 Task: Search one way flight ticket for 4 adults, 2 children, 2 infants in seat and 1 infant on lap in economy from Culebra: Benjamin Rivera Noriega Airport to Raleigh: Raleigh-durham International Airport on 8-5-2023. Choice of flights is Delta. Number of bags: 1 carry on bag. Price is upto 45000. Outbound departure time preference is 22:30.
Action: Mouse moved to (336, 292)
Screenshot: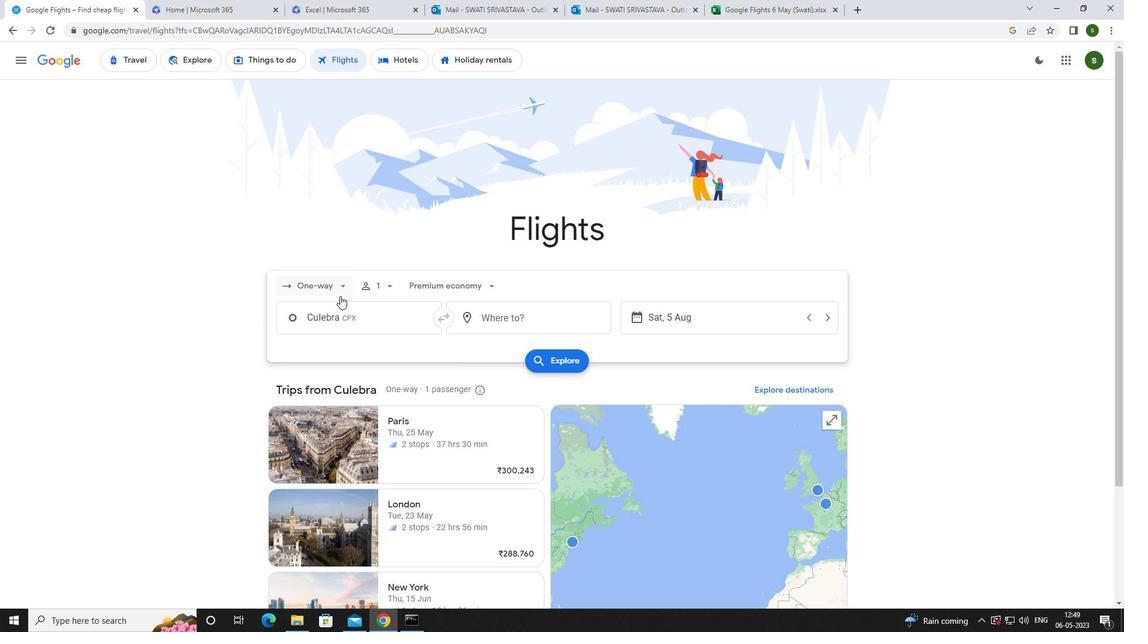 
Action: Mouse pressed left at (336, 292)
Screenshot: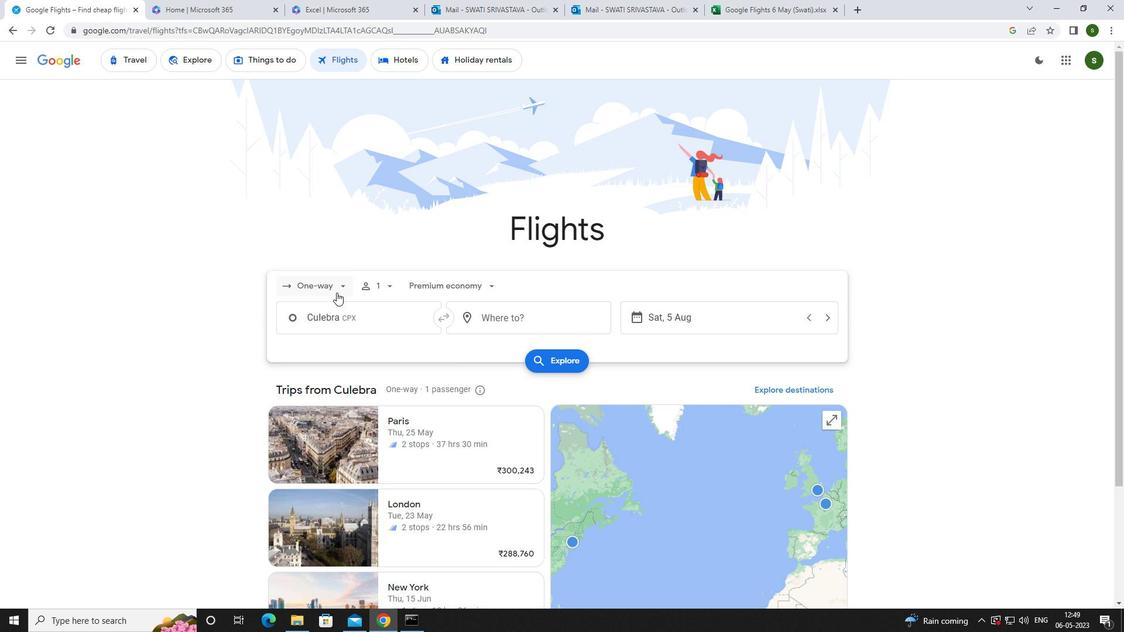 
Action: Mouse moved to (328, 339)
Screenshot: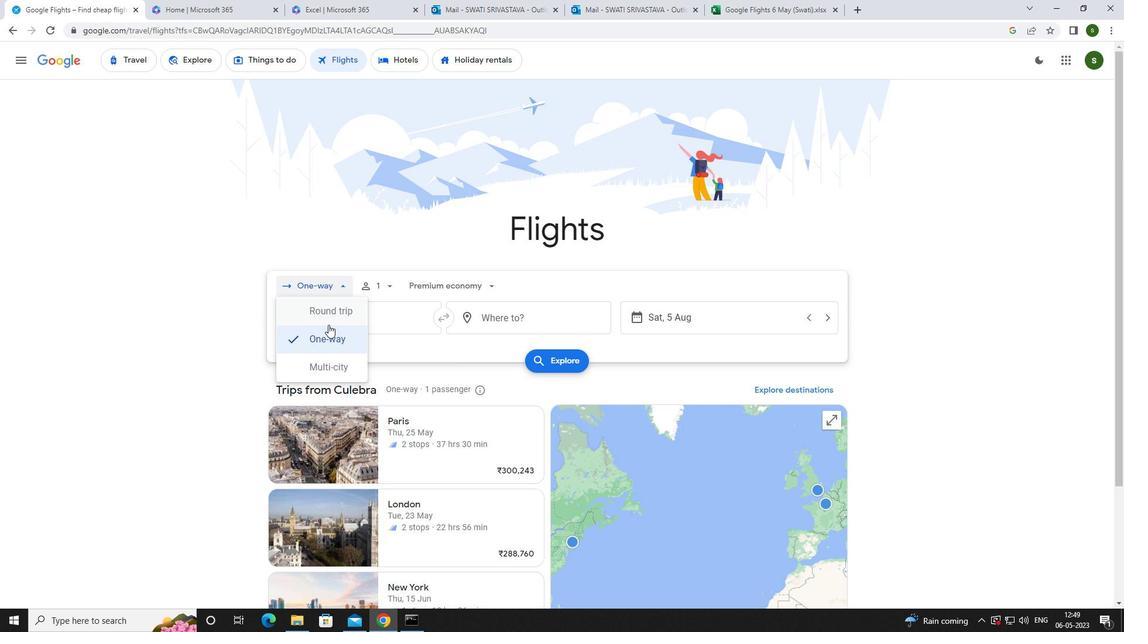 
Action: Mouse pressed left at (328, 339)
Screenshot: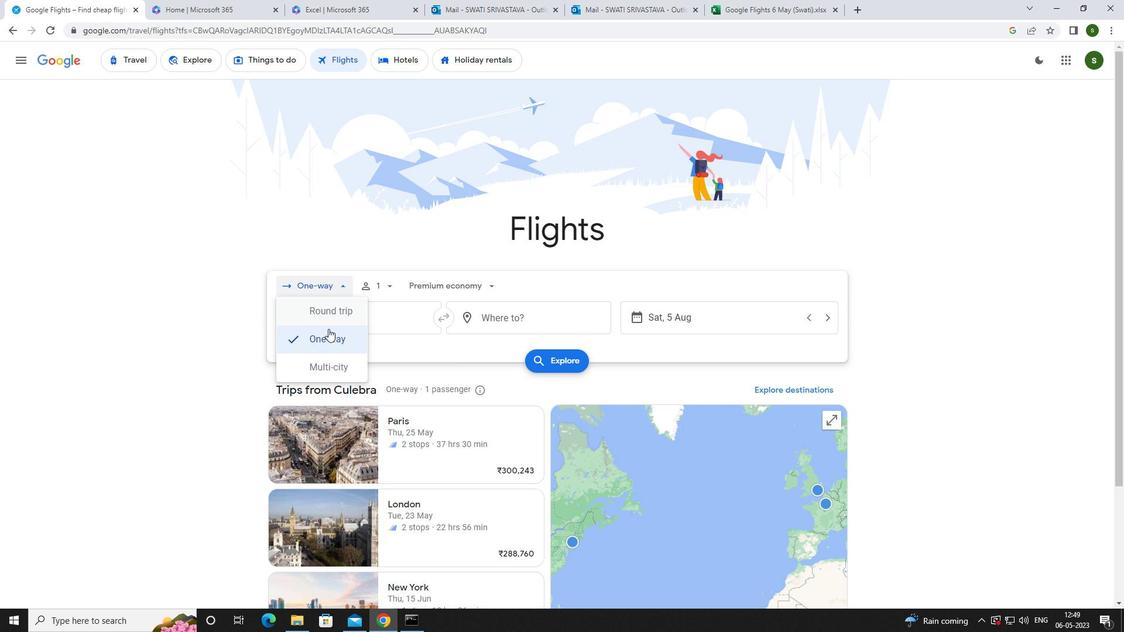 
Action: Mouse moved to (388, 282)
Screenshot: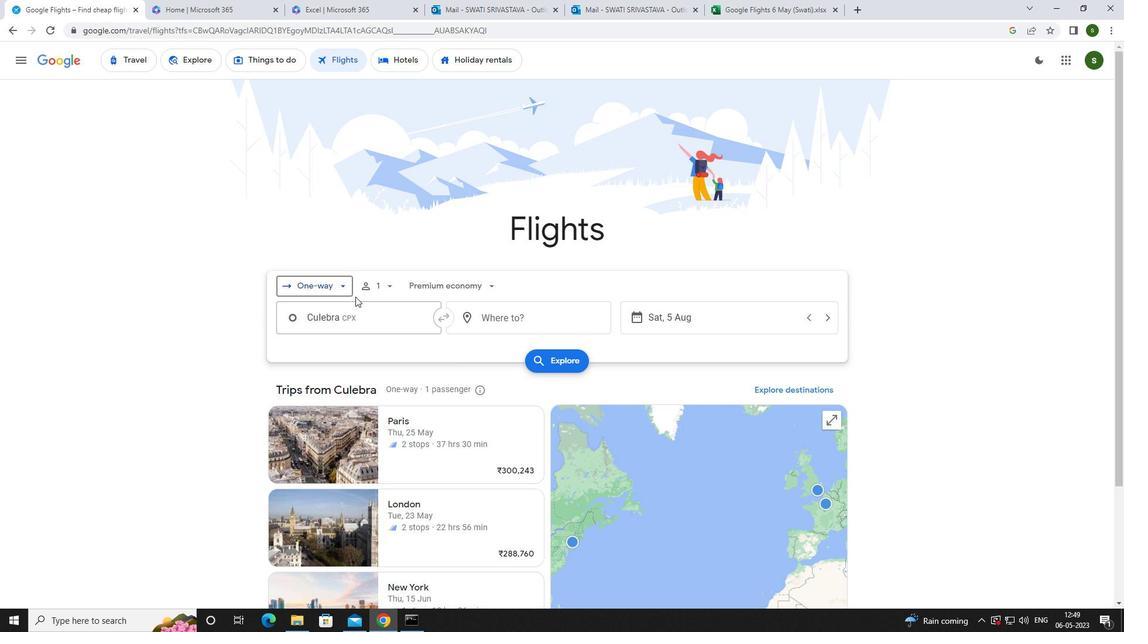 
Action: Mouse pressed left at (388, 282)
Screenshot: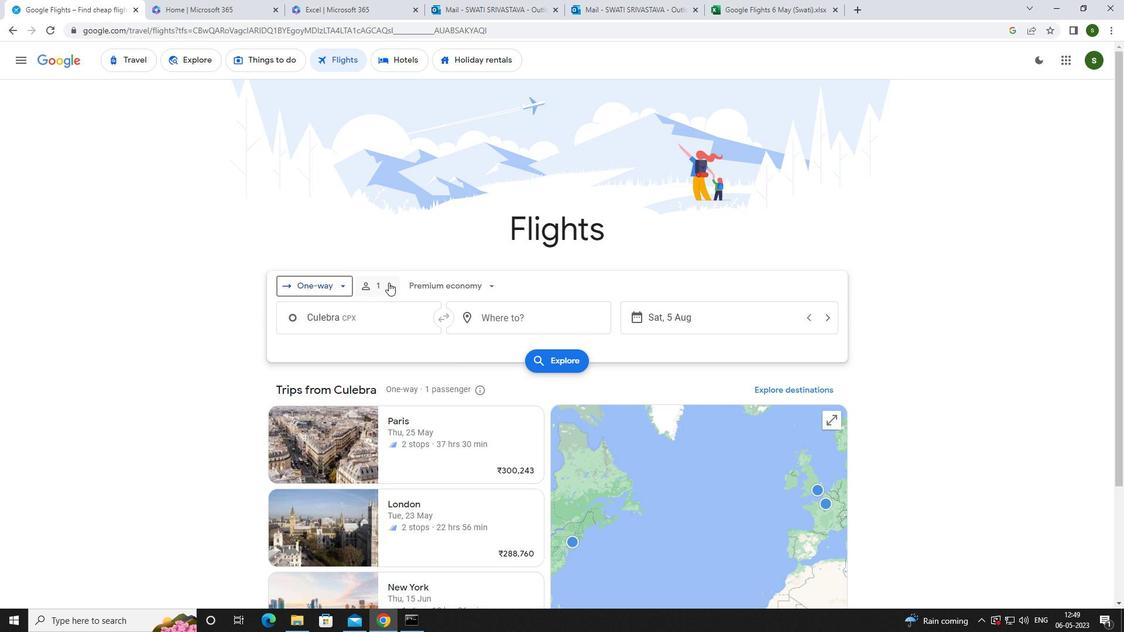 
Action: Mouse moved to (478, 311)
Screenshot: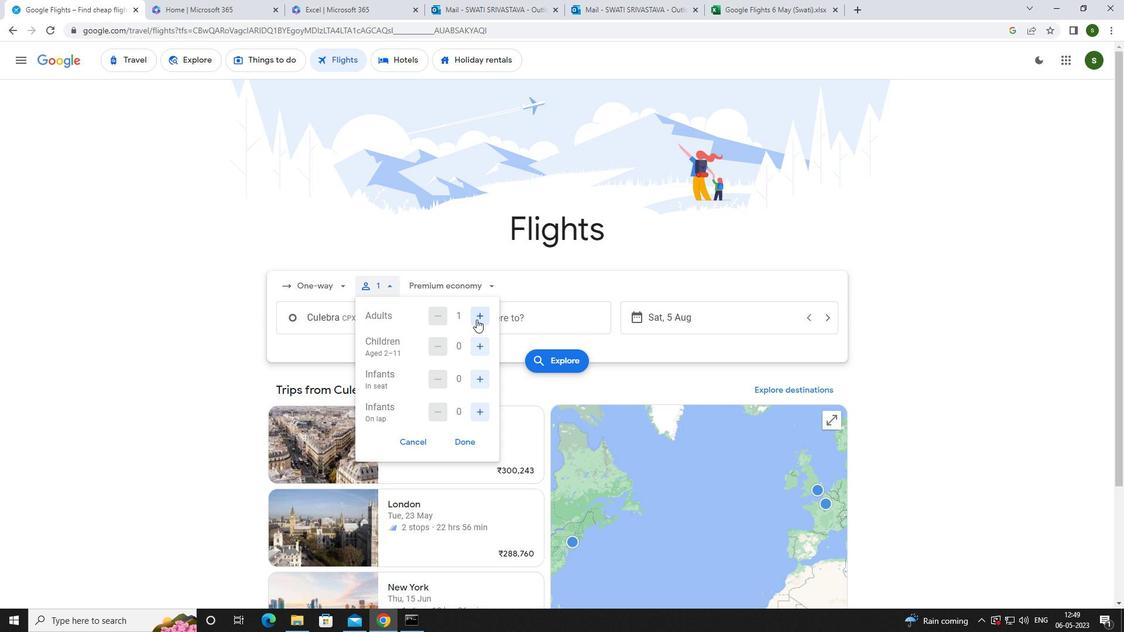 
Action: Mouse pressed left at (478, 311)
Screenshot: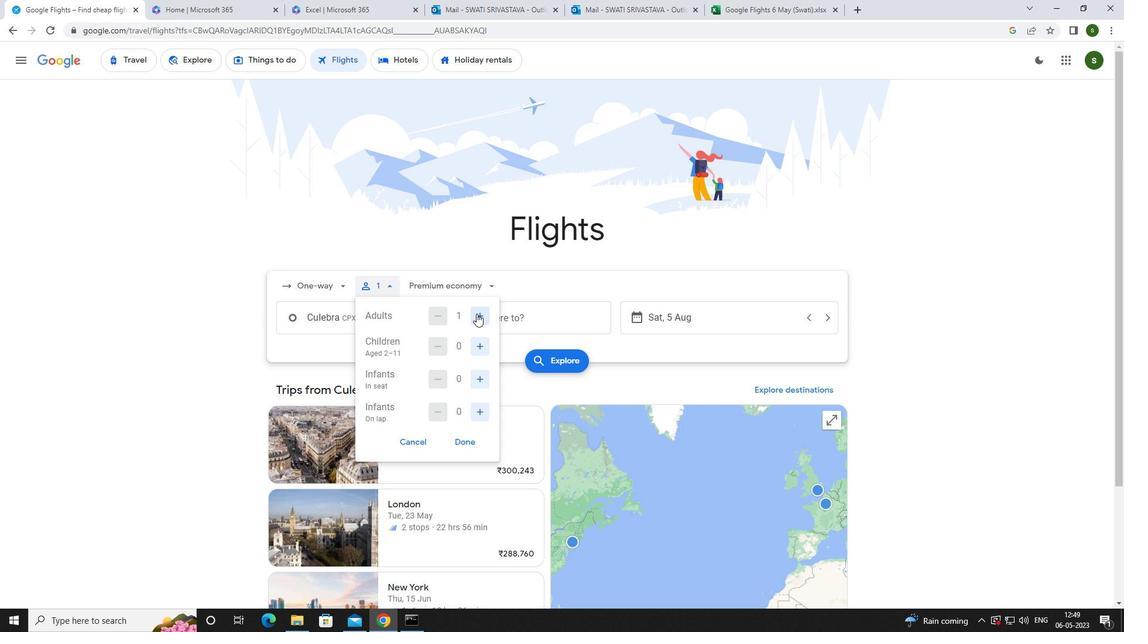 
Action: Mouse pressed left at (478, 311)
Screenshot: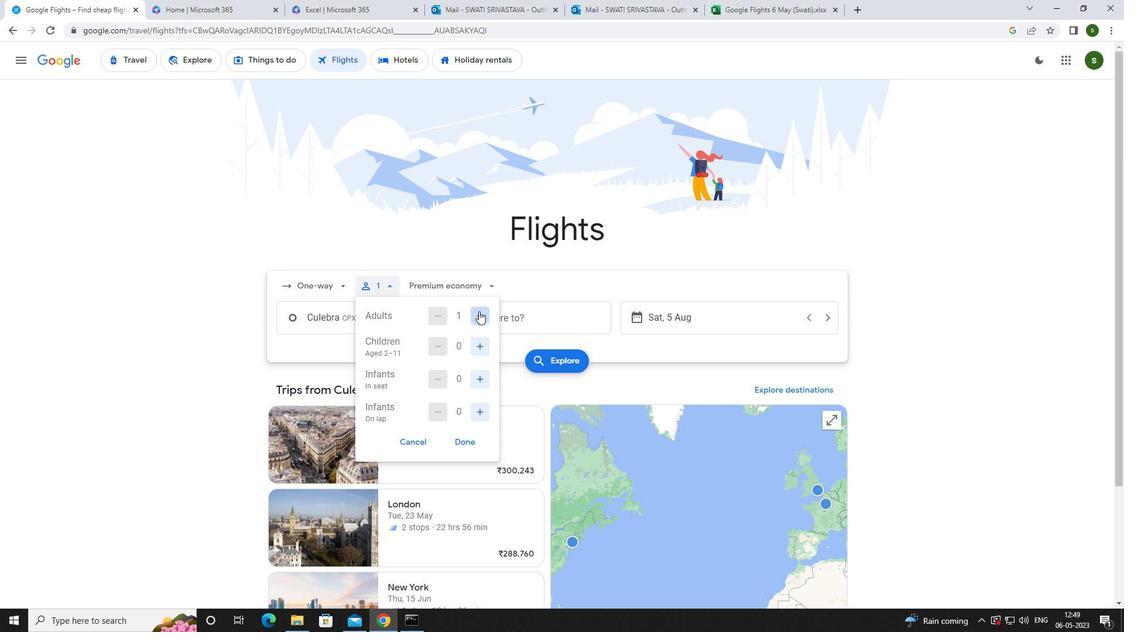 
Action: Mouse pressed left at (478, 311)
Screenshot: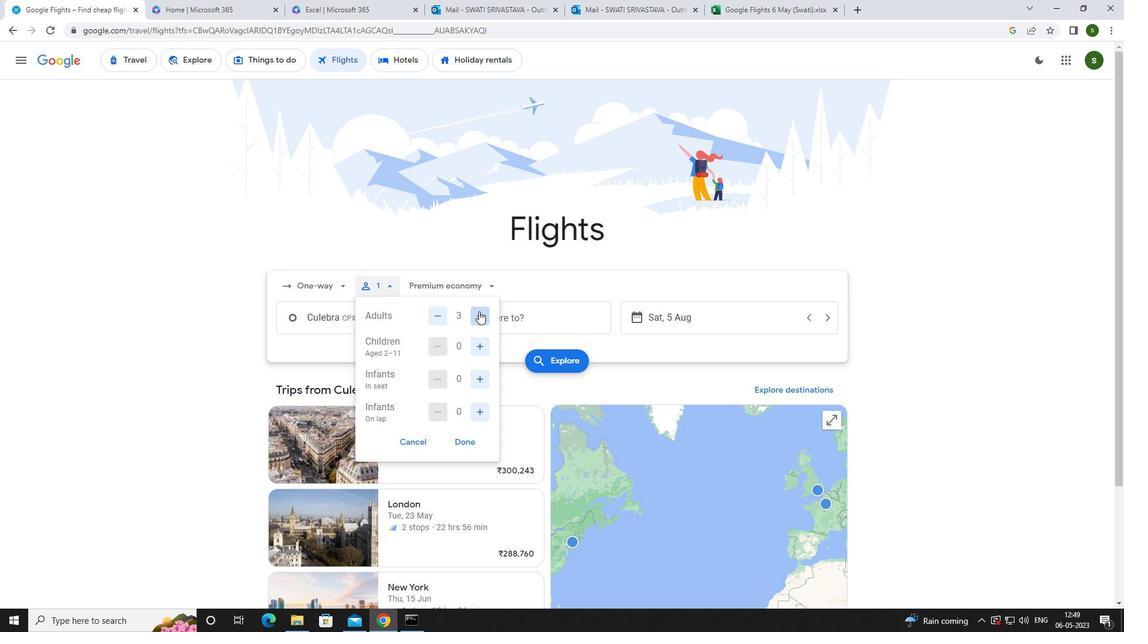 
Action: Mouse moved to (477, 344)
Screenshot: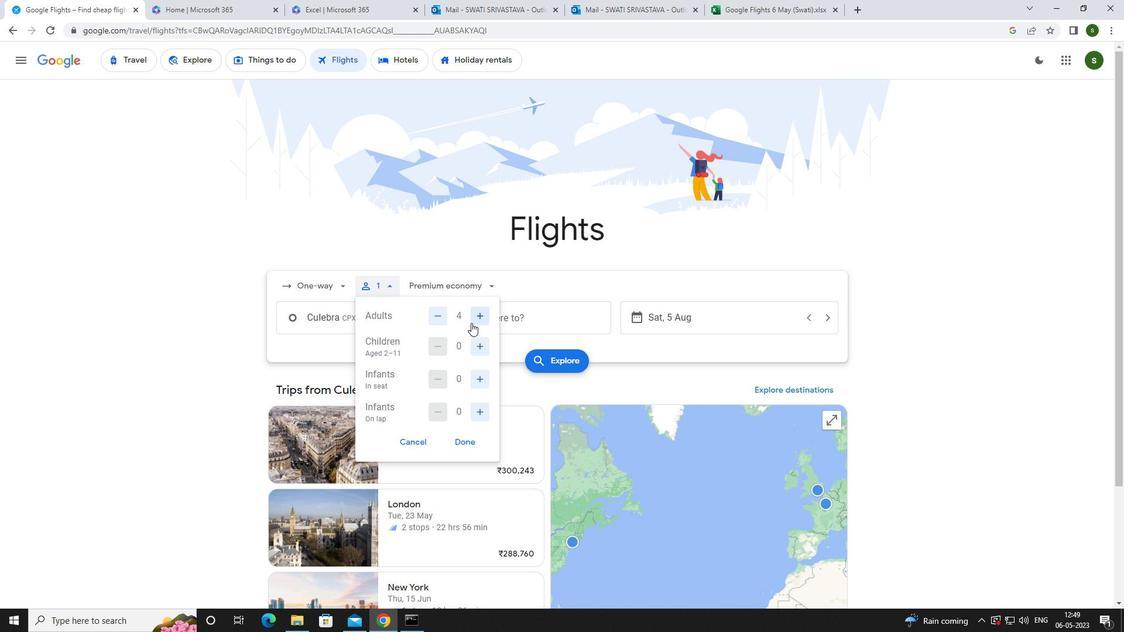 
Action: Mouse pressed left at (477, 344)
Screenshot: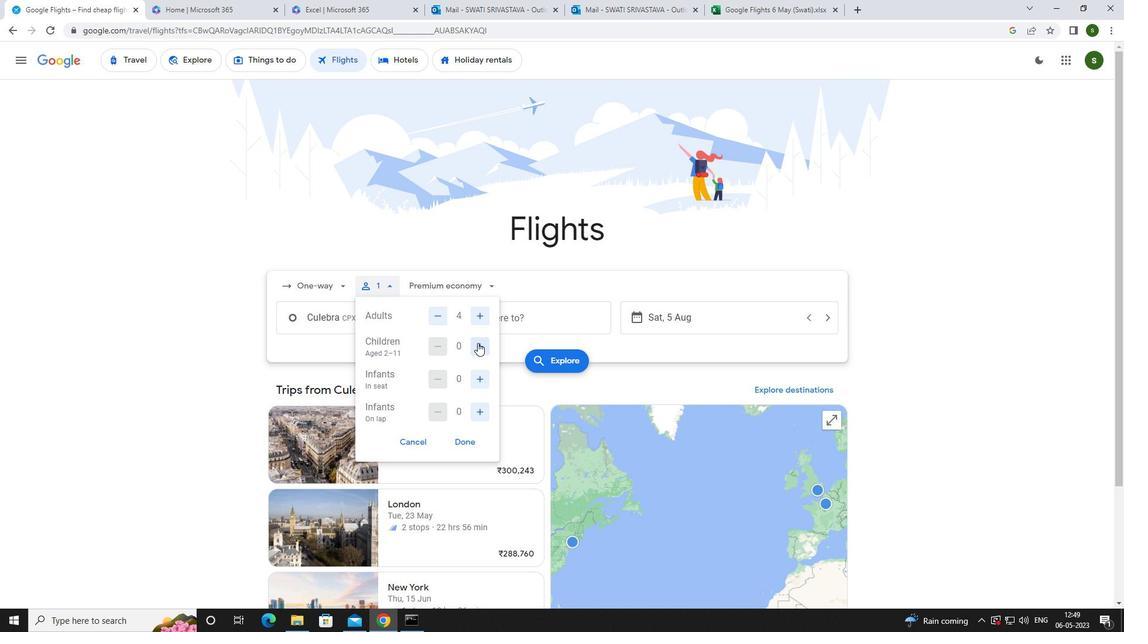 
Action: Mouse pressed left at (477, 344)
Screenshot: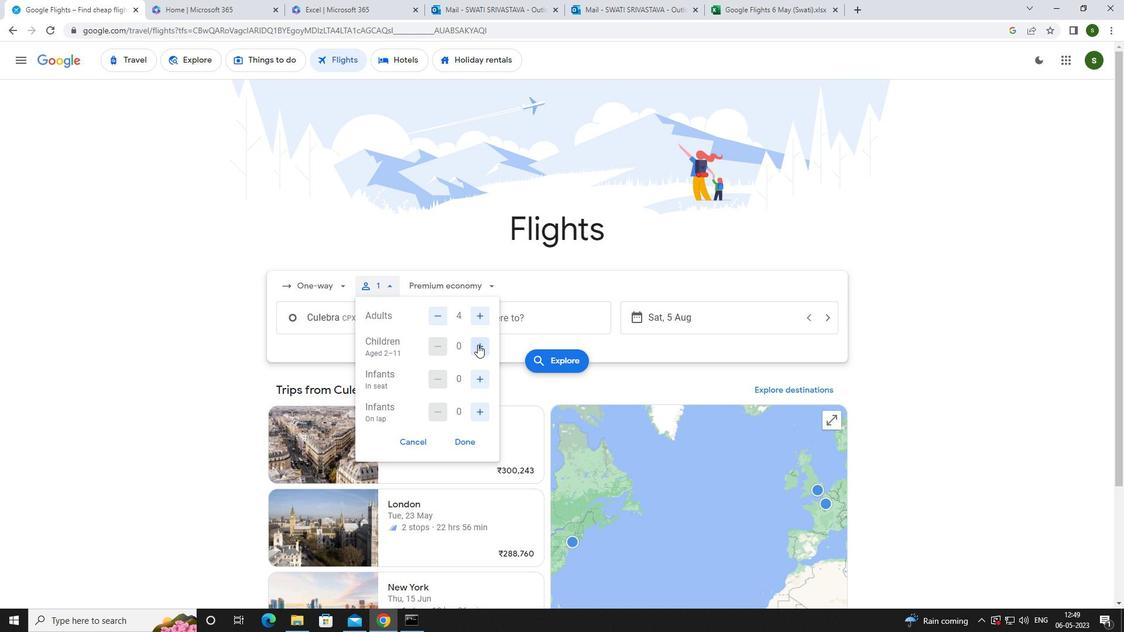 
Action: Mouse moved to (476, 372)
Screenshot: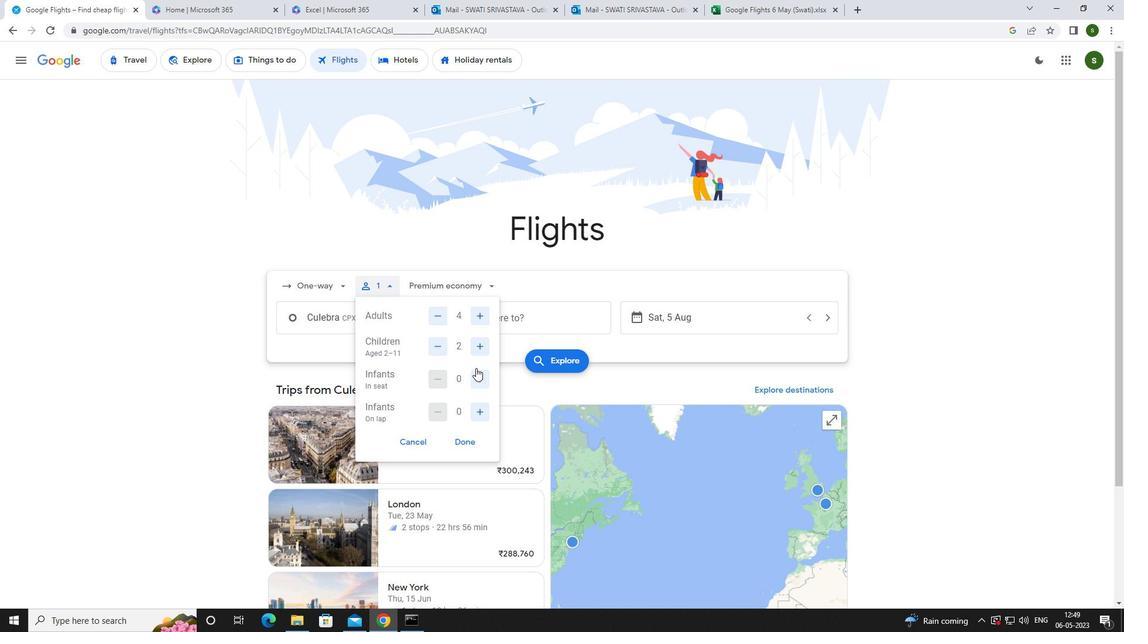 
Action: Mouse pressed left at (476, 372)
Screenshot: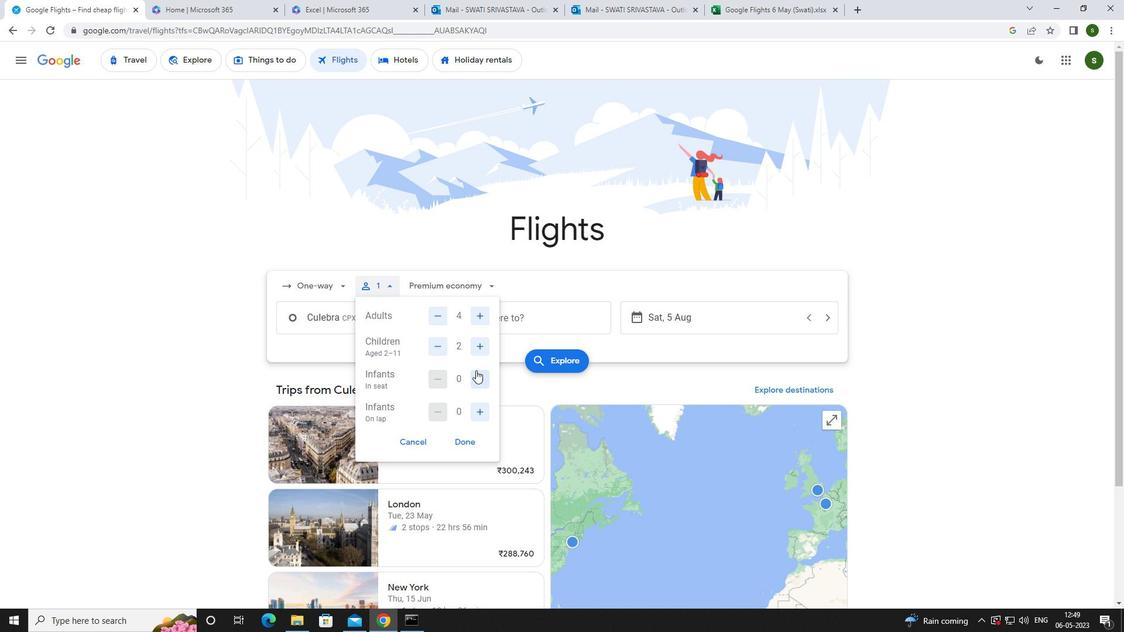 
Action: Mouse pressed left at (476, 372)
Screenshot: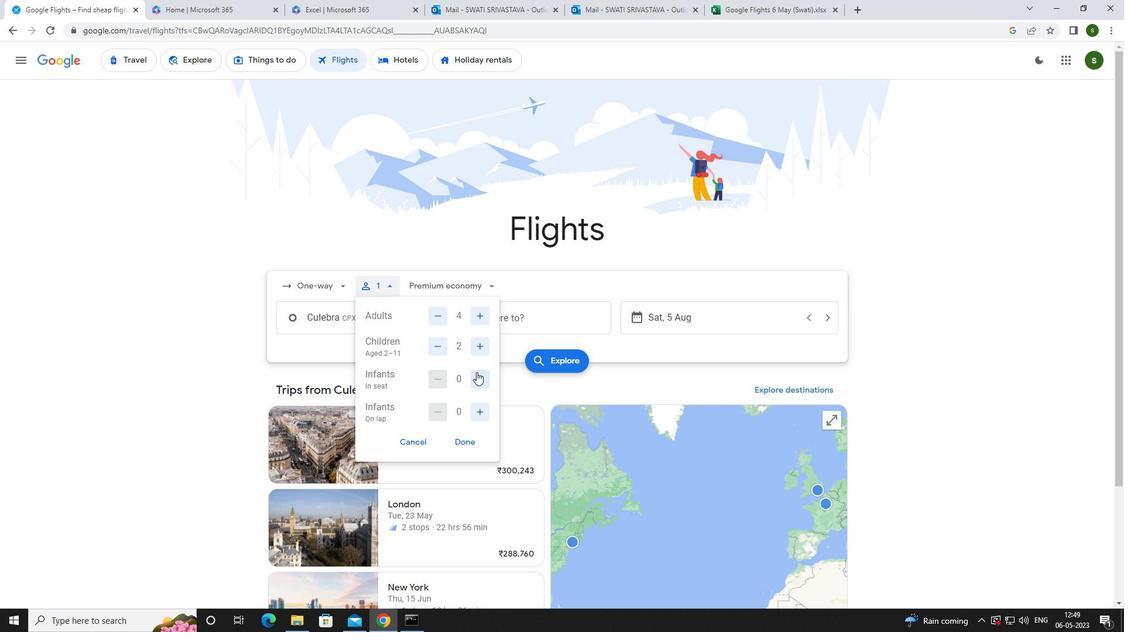 
Action: Mouse moved to (480, 404)
Screenshot: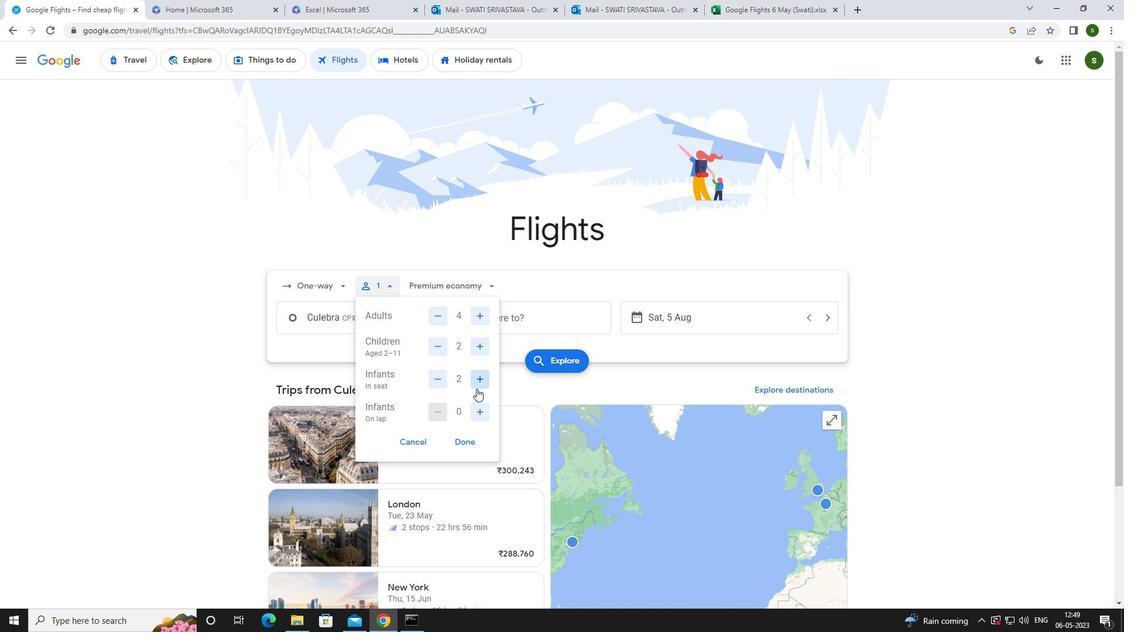 
Action: Mouse pressed left at (480, 404)
Screenshot: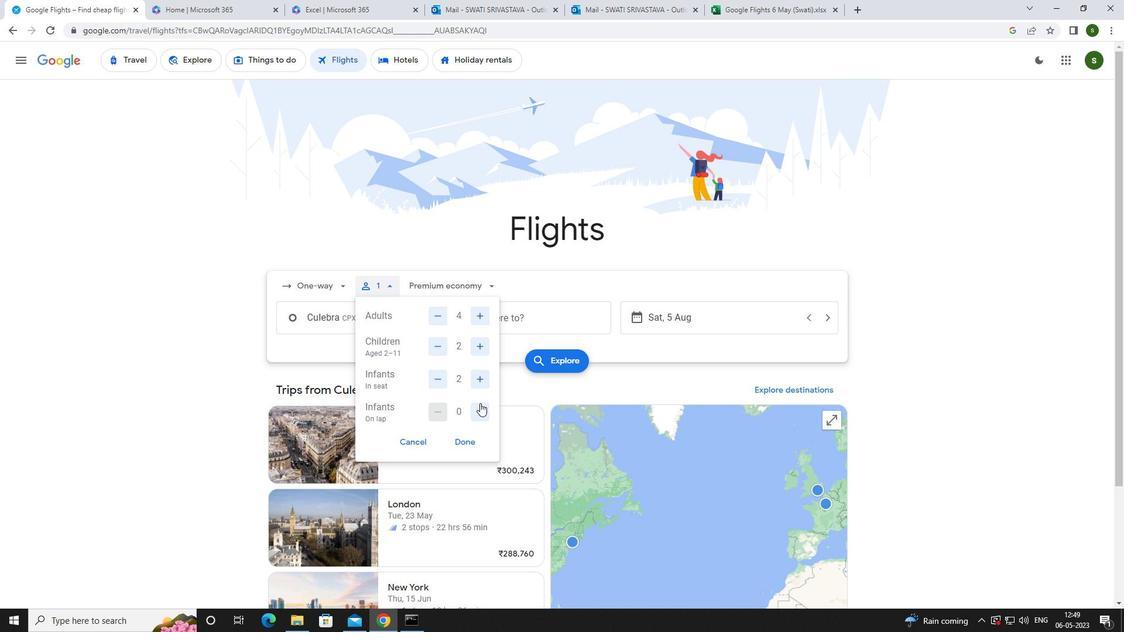 
Action: Mouse moved to (485, 285)
Screenshot: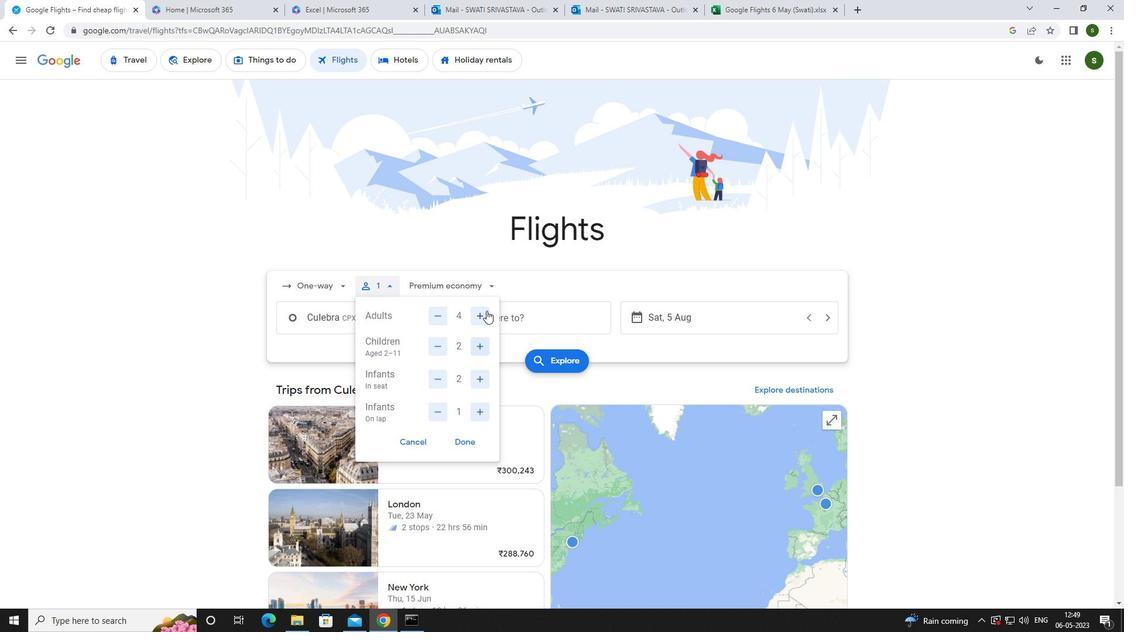 
Action: Mouse pressed left at (485, 285)
Screenshot: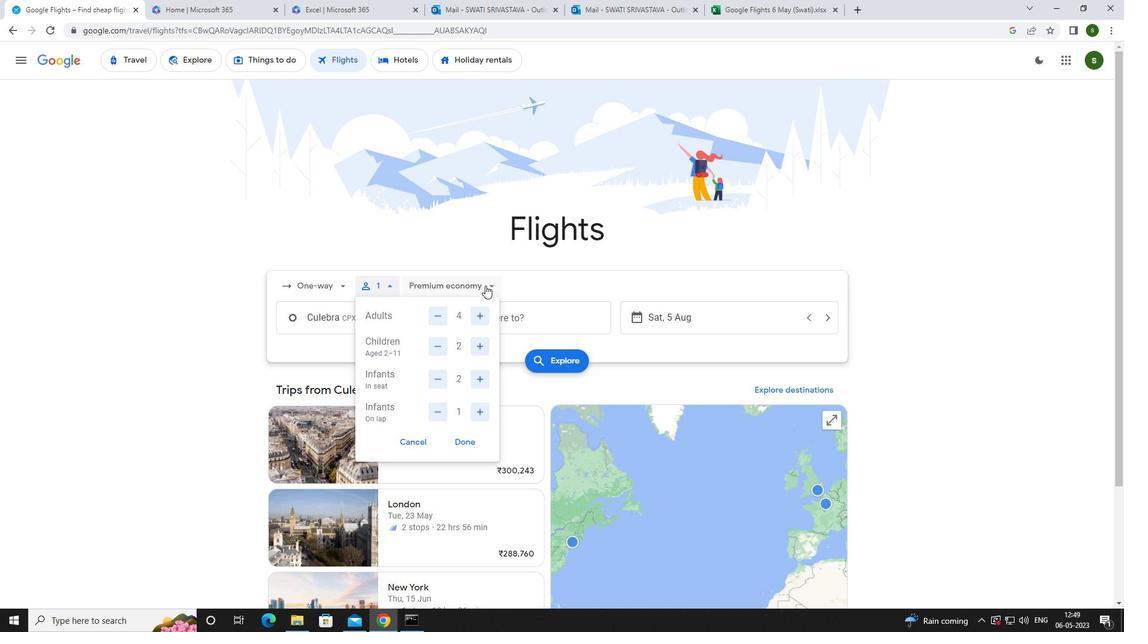 
Action: Mouse moved to (481, 305)
Screenshot: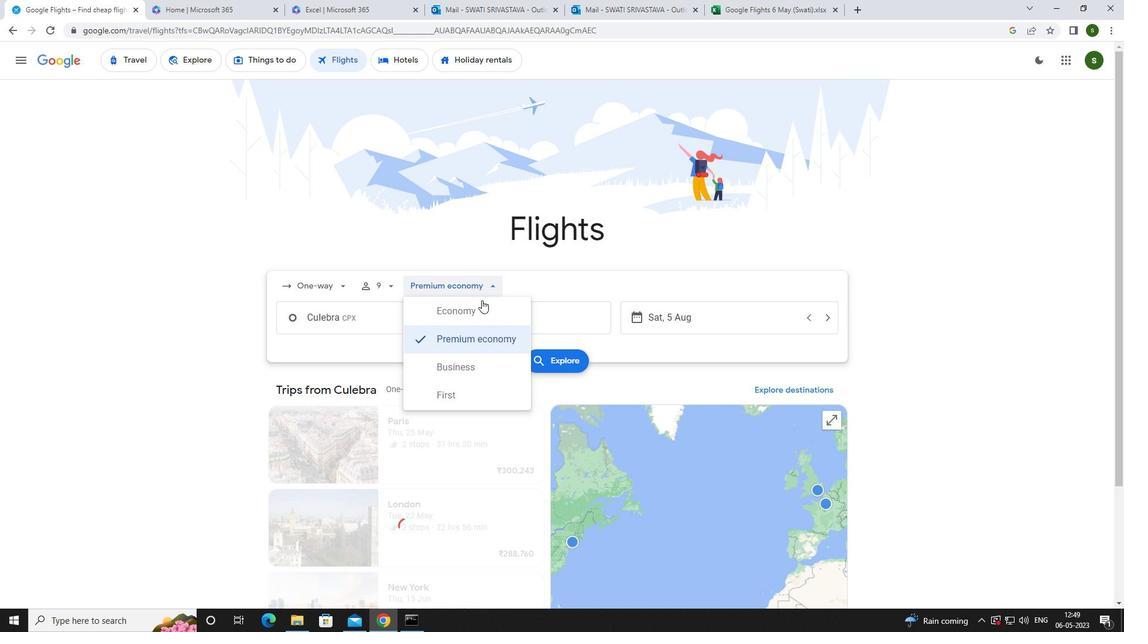 
Action: Mouse pressed left at (481, 305)
Screenshot: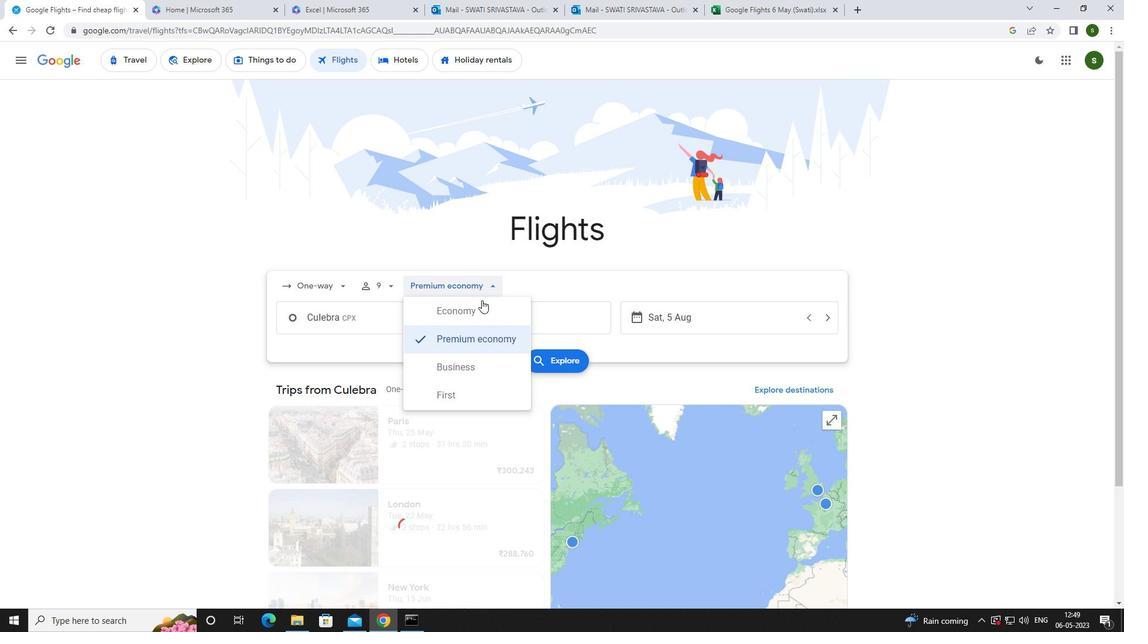 
Action: Mouse moved to (376, 324)
Screenshot: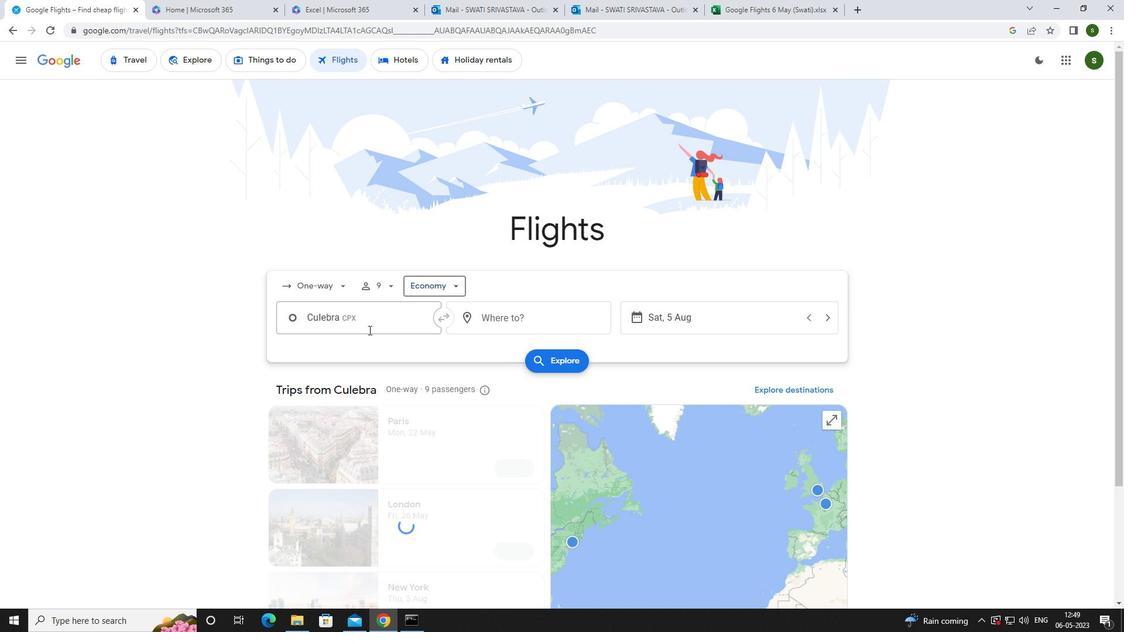 
Action: Mouse pressed left at (376, 324)
Screenshot: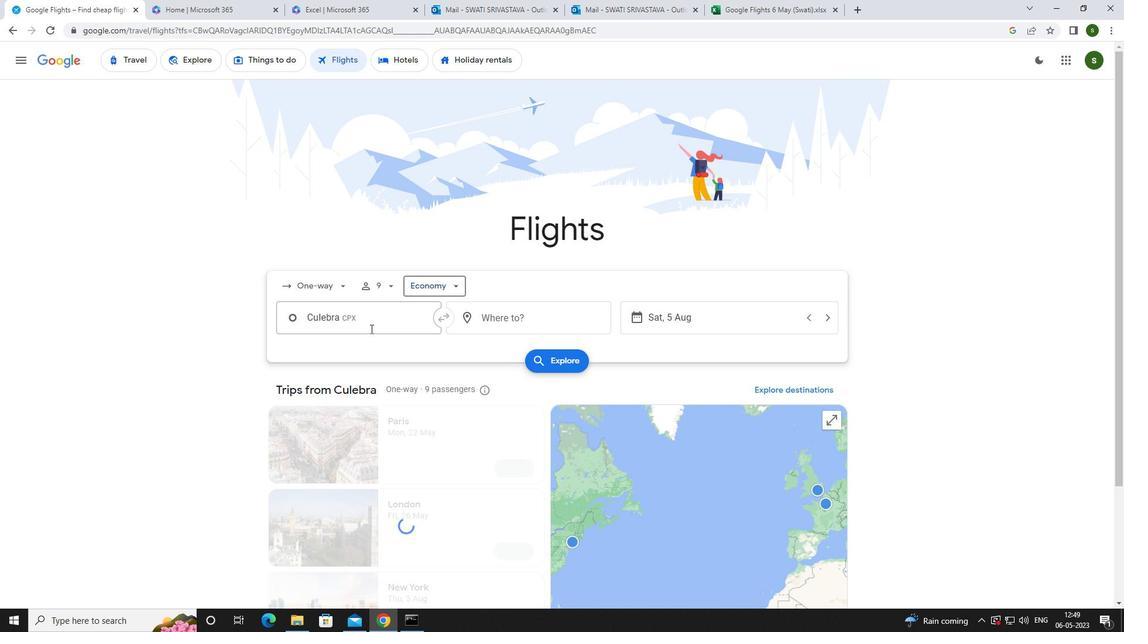 
Action: Mouse moved to (380, 323)
Screenshot: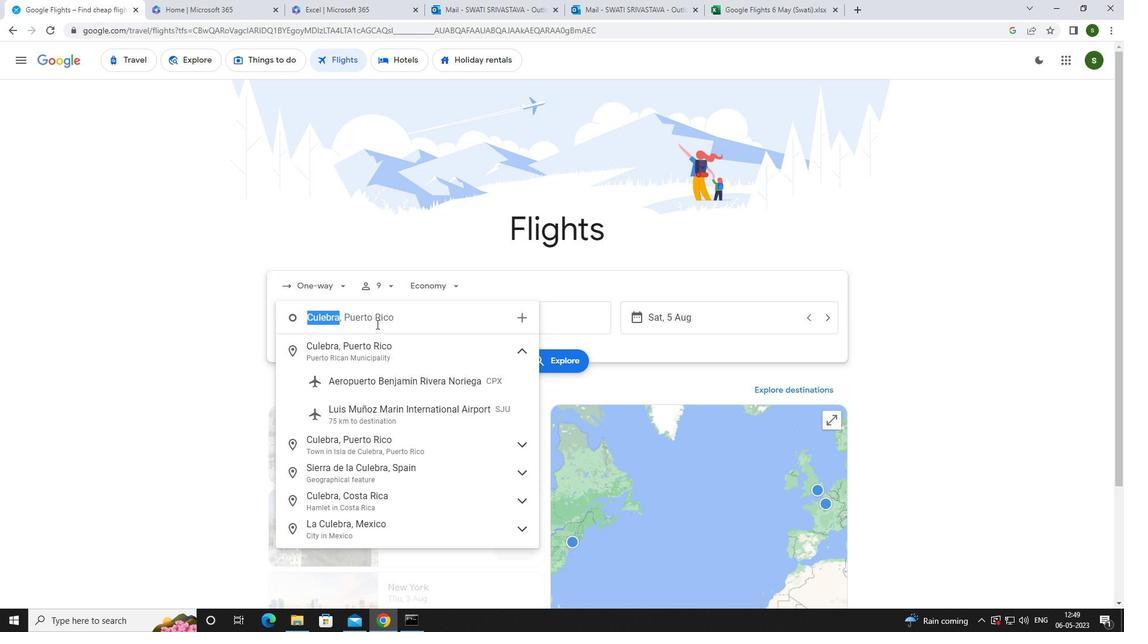 
Action: Key pressed <Key.caps_lock>b<Key.caps_lock>enjamin
Screenshot: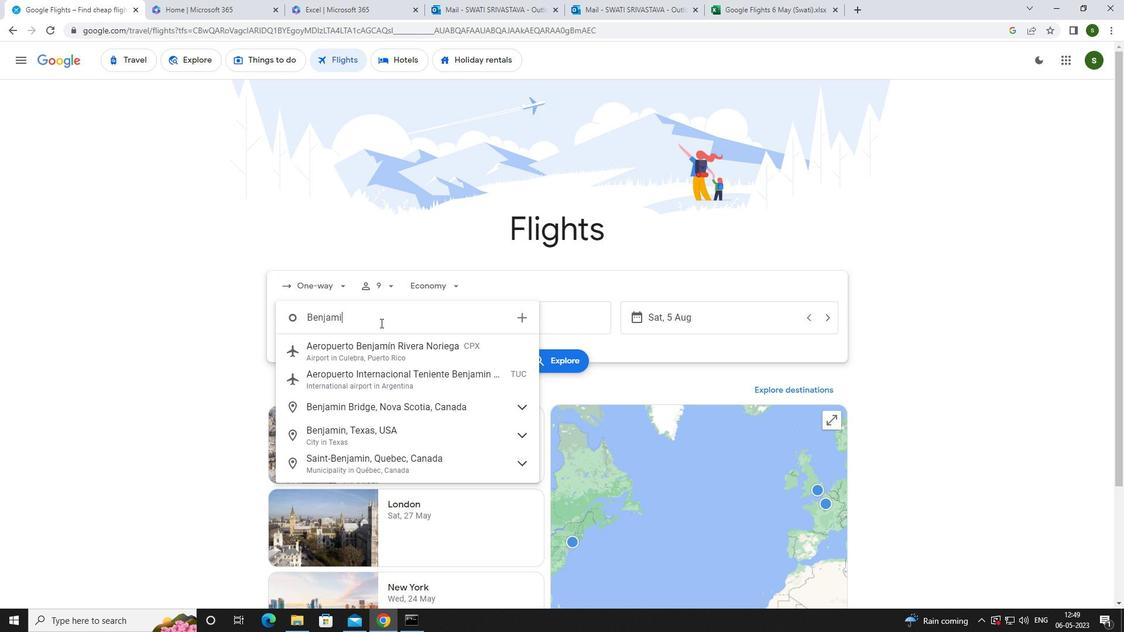 
Action: Mouse moved to (386, 344)
Screenshot: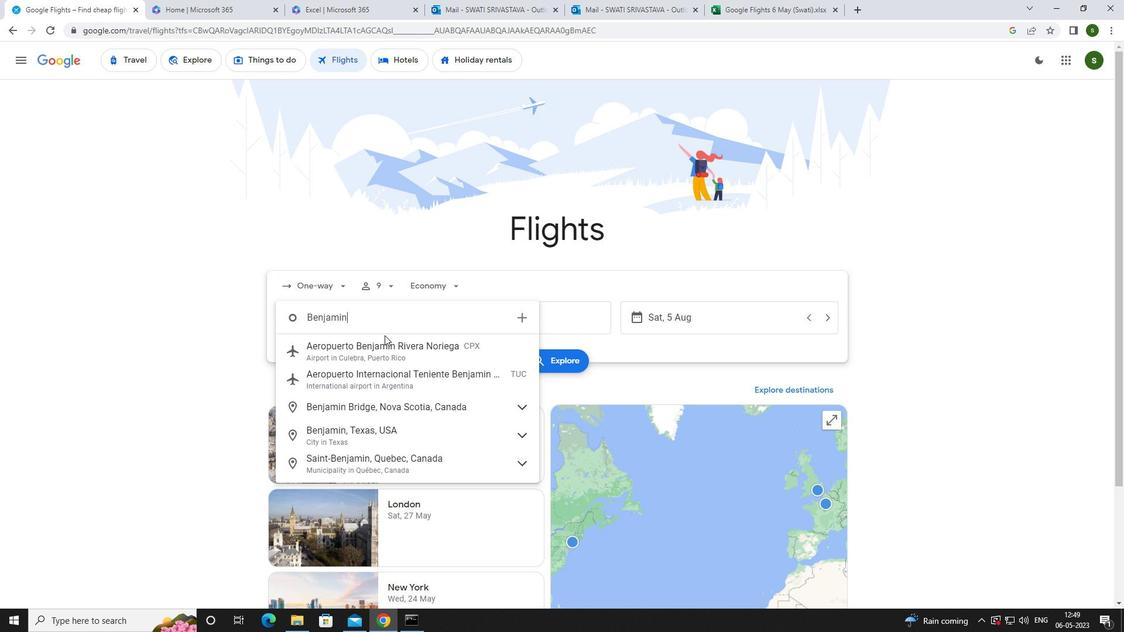 
Action: Mouse pressed left at (386, 344)
Screenshot: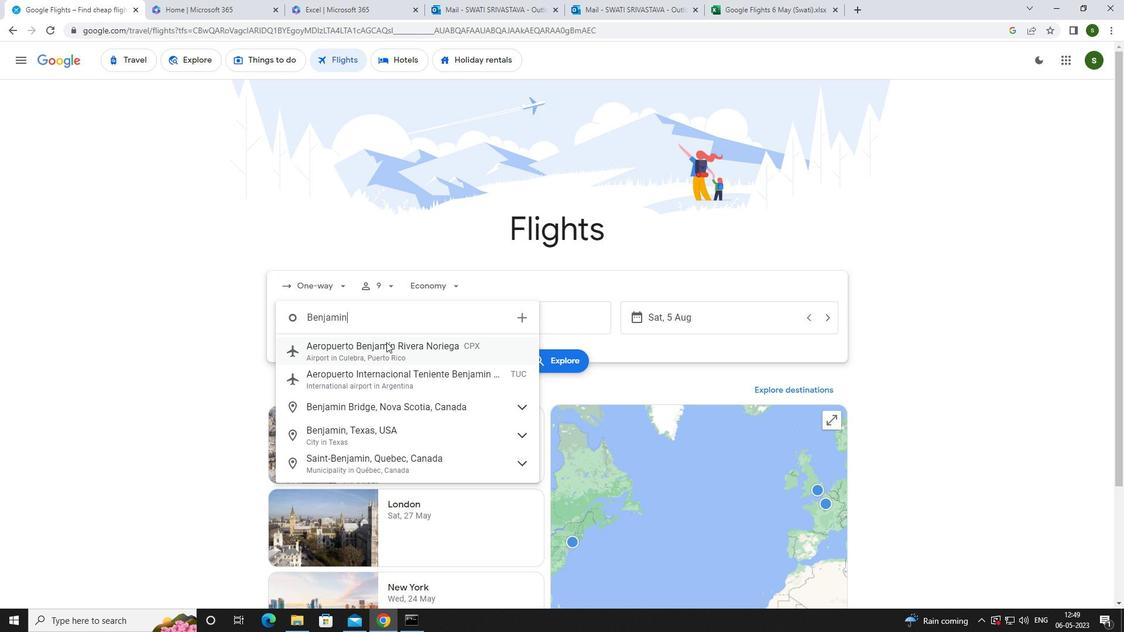 
Action: Mouse moved to (498, 323)
Screenshot: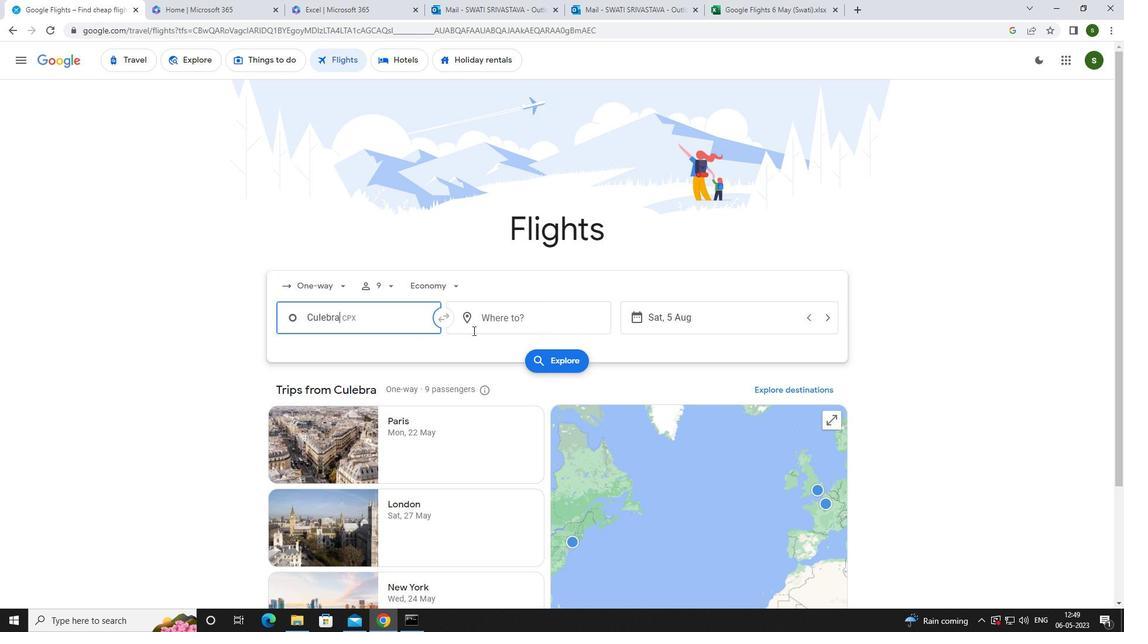 
Action: Mouse pressed left at (498, 323)
Screenshot: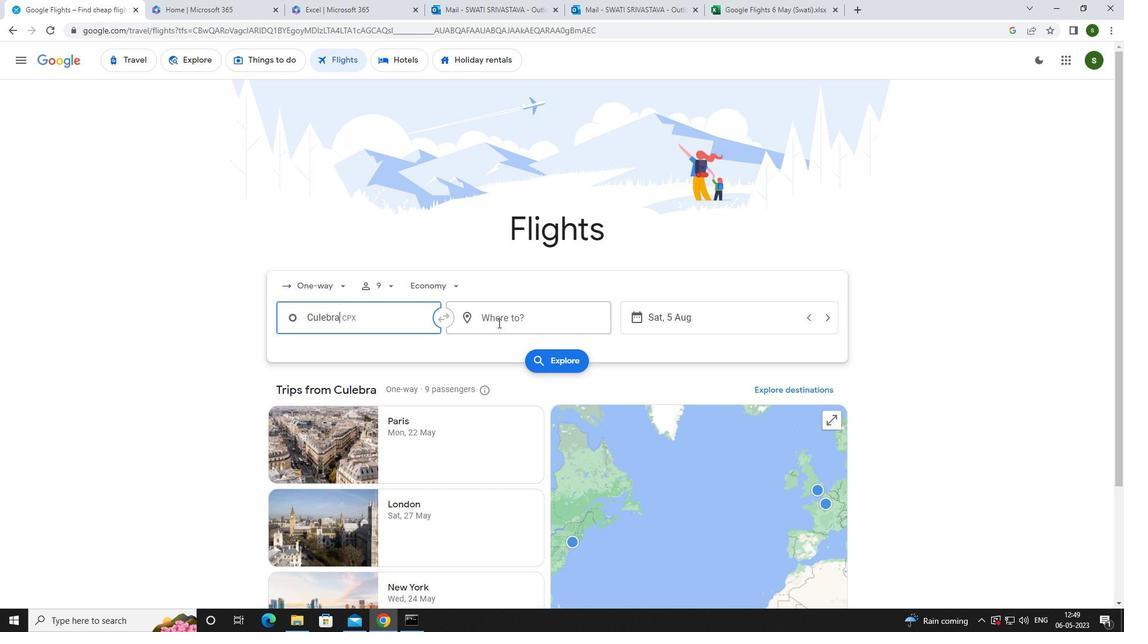 
Action: Key pressed <Key.caps_lock>r<Key.caps_lock>aleigh
Screenshot: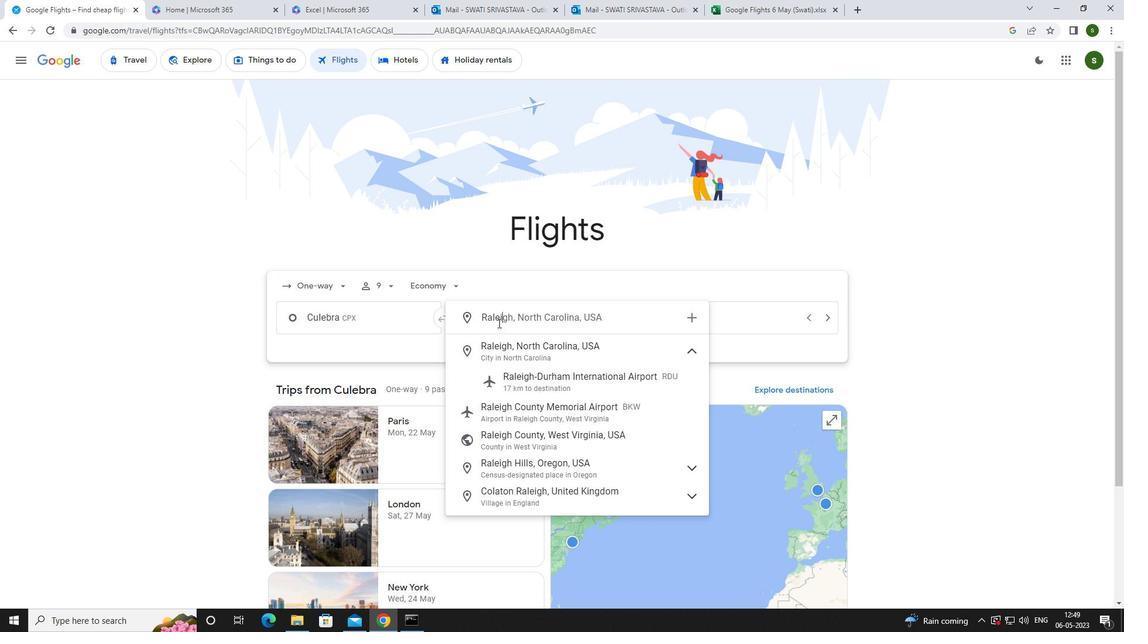 
Action: Mouse moved to (533, 390)
Screenshot: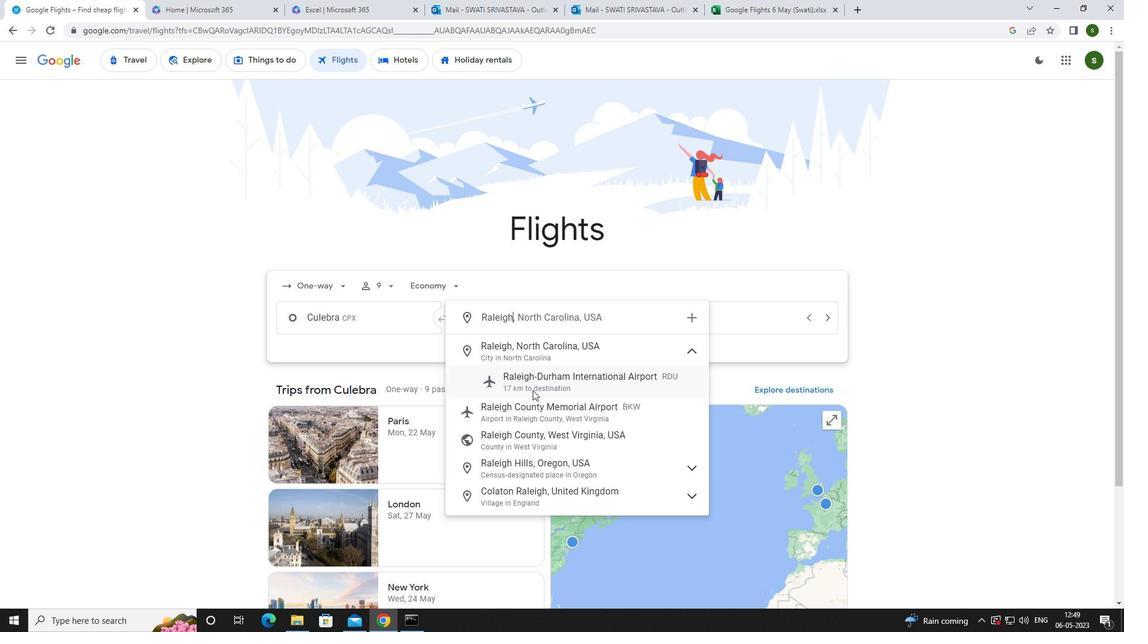 
Action: Mouse pressed left at (533, 390)
Screenshot: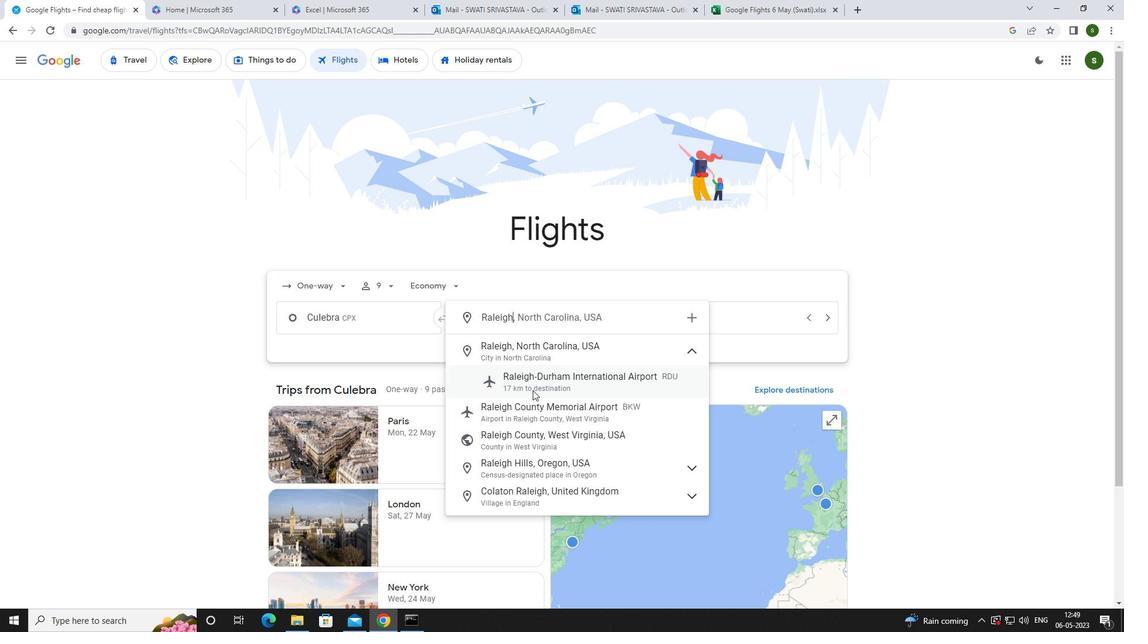 
Action: Mouse moved to (660, 314)
Screenshot: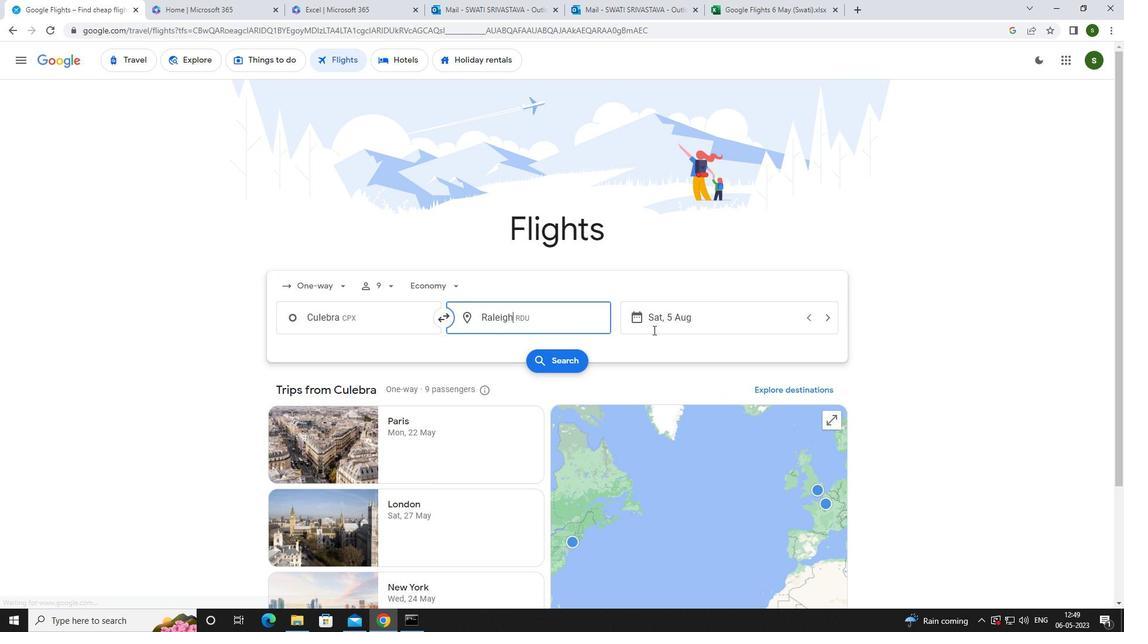 
Action: Mouse pressed left at (660, 314)
Screenshot: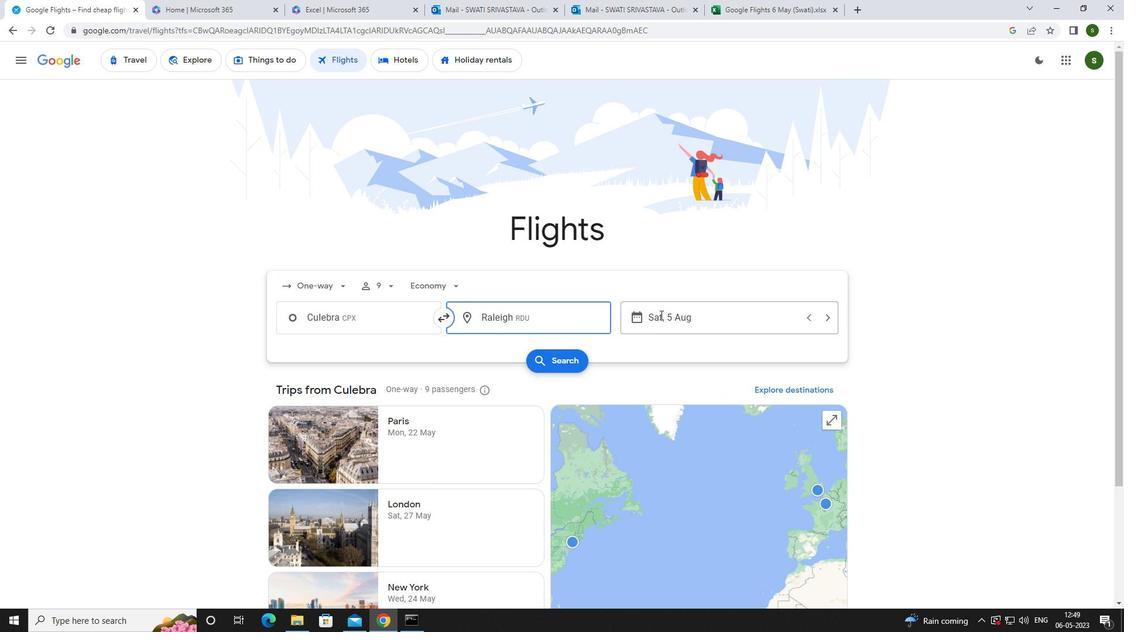 
Action: Mouse moved to (594, 389)
Screenshot: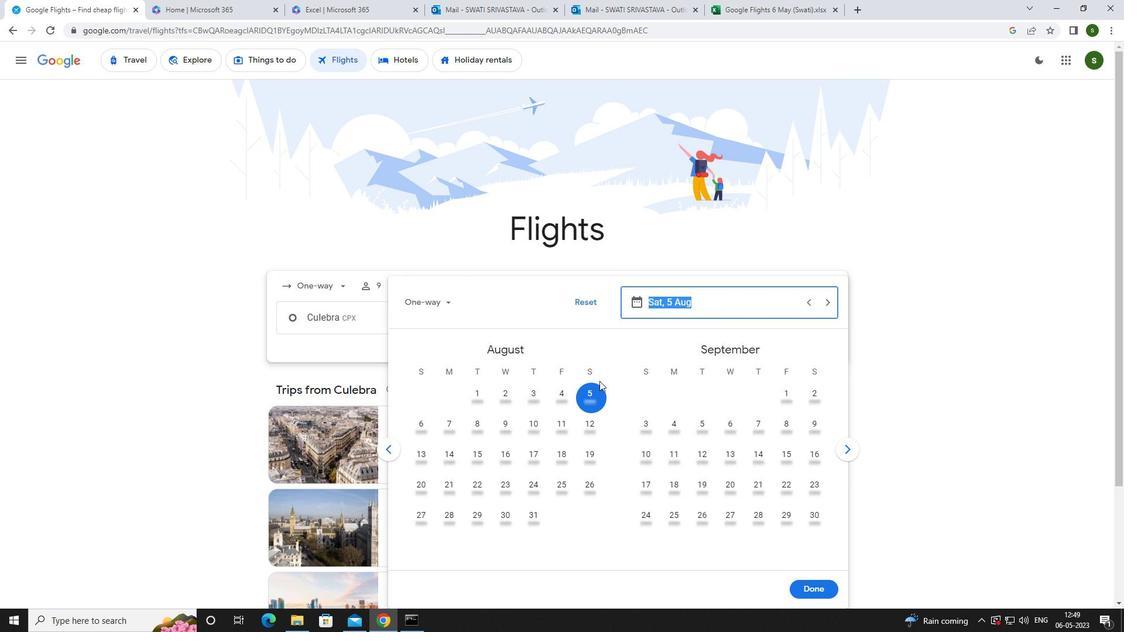 
Action: Mouse pressed left at (594, 389)
Screenshot: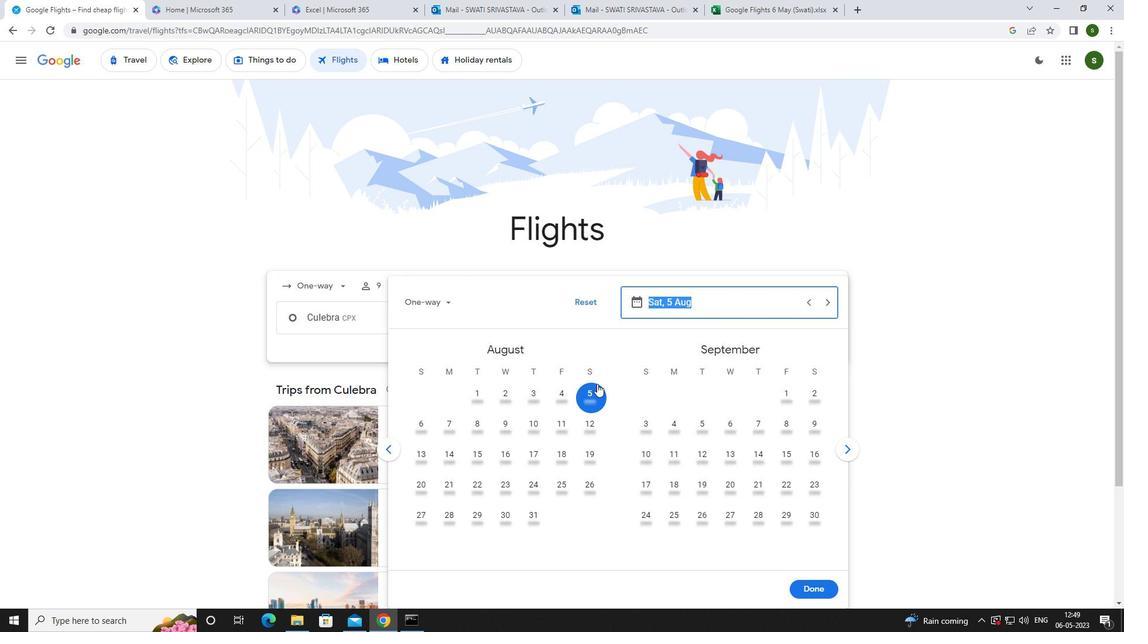 
Action: Mouse moved to (800, 583)
Screenshot: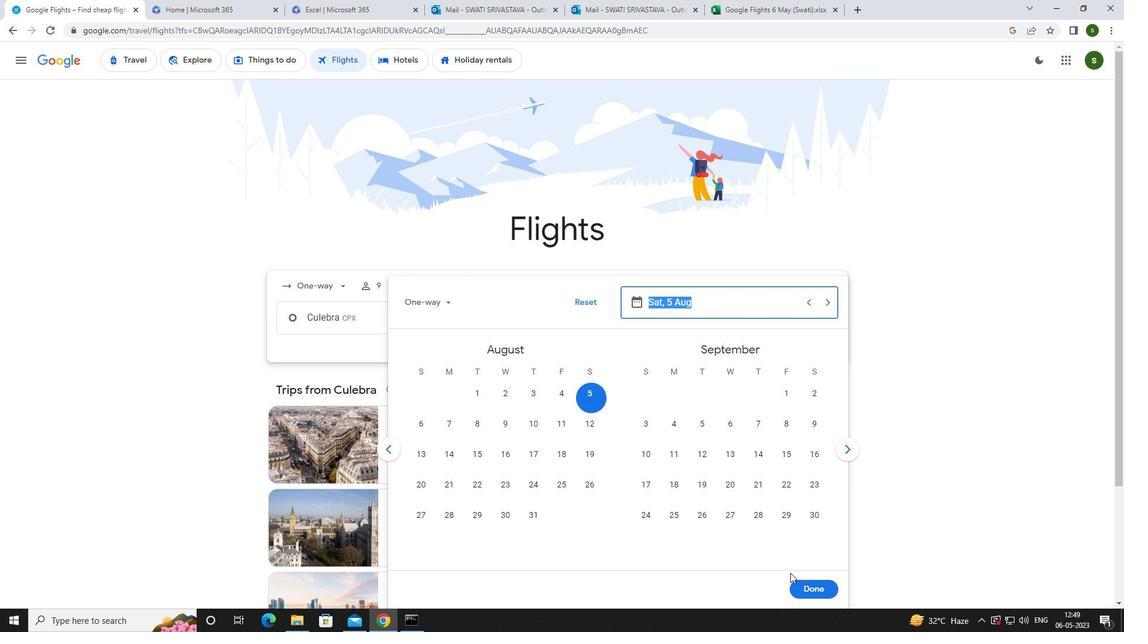 
Action: Mouse pressed left at (800, 583)
Screenshot: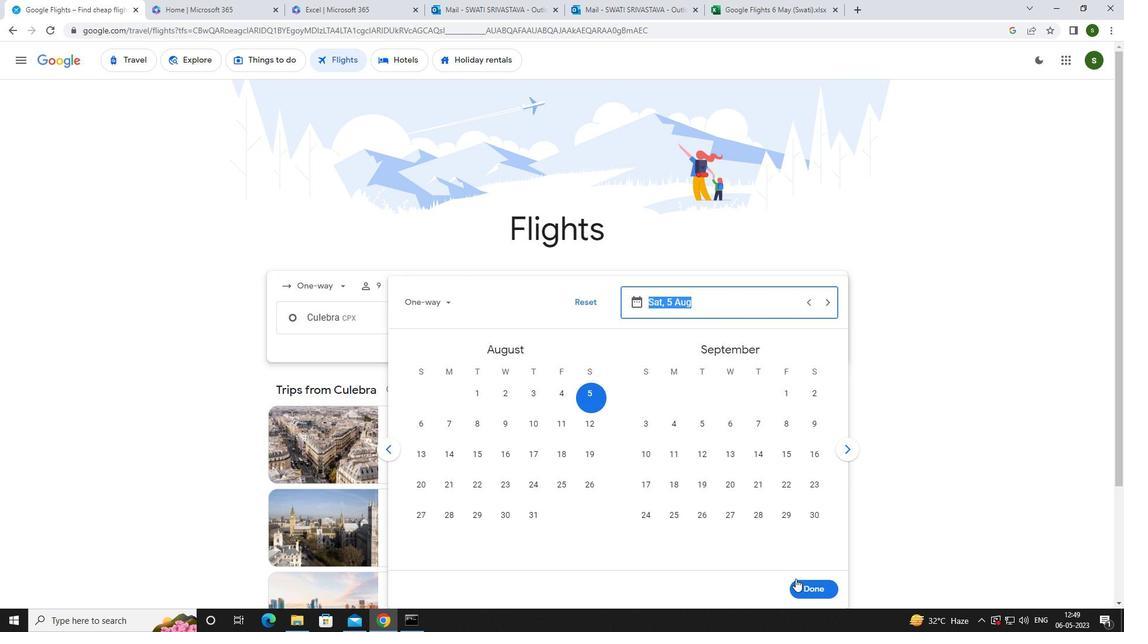 
Action: Mouse moved to (555, 363)
Screenshot: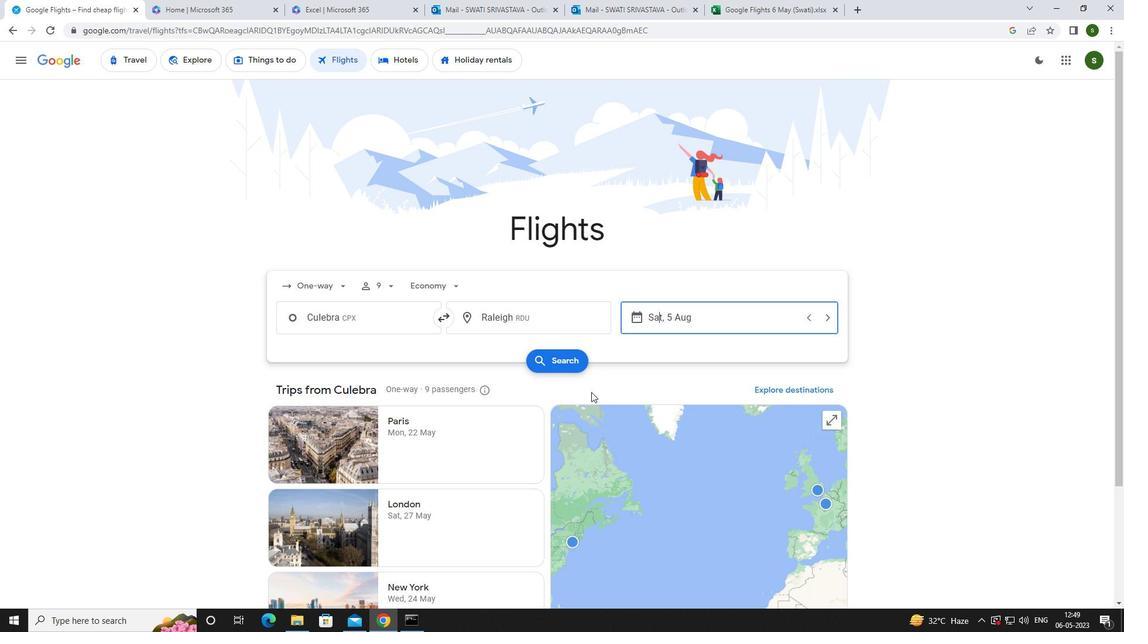 
Action: Mouse pressed left at (555, 363)
Screenshot: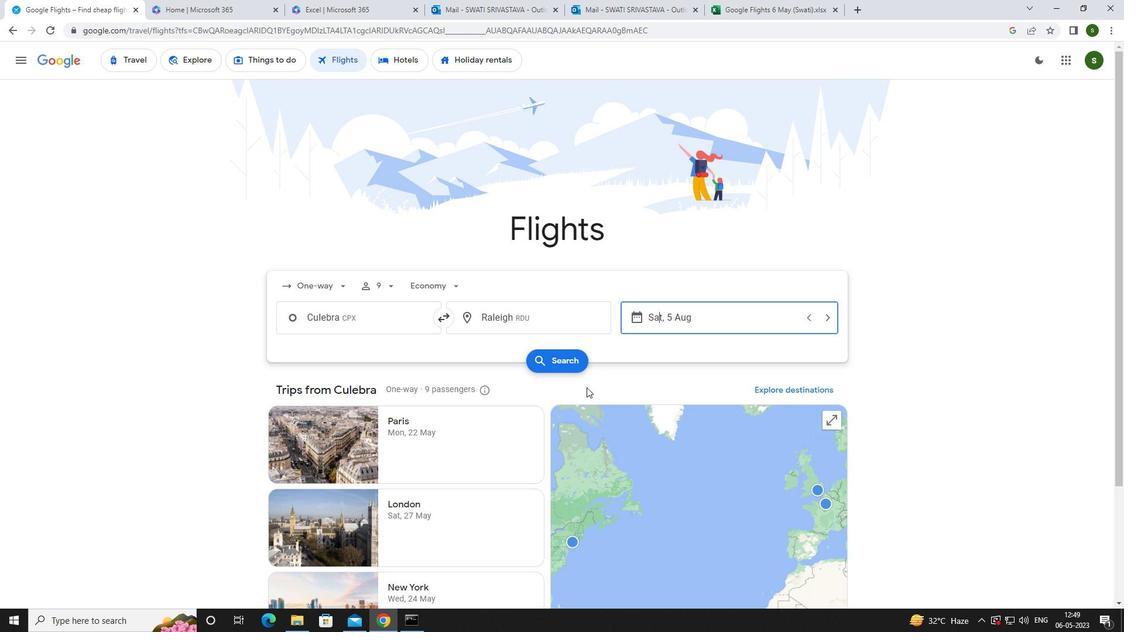 
Action: Mouse moved to (302, 161)
Screenshot: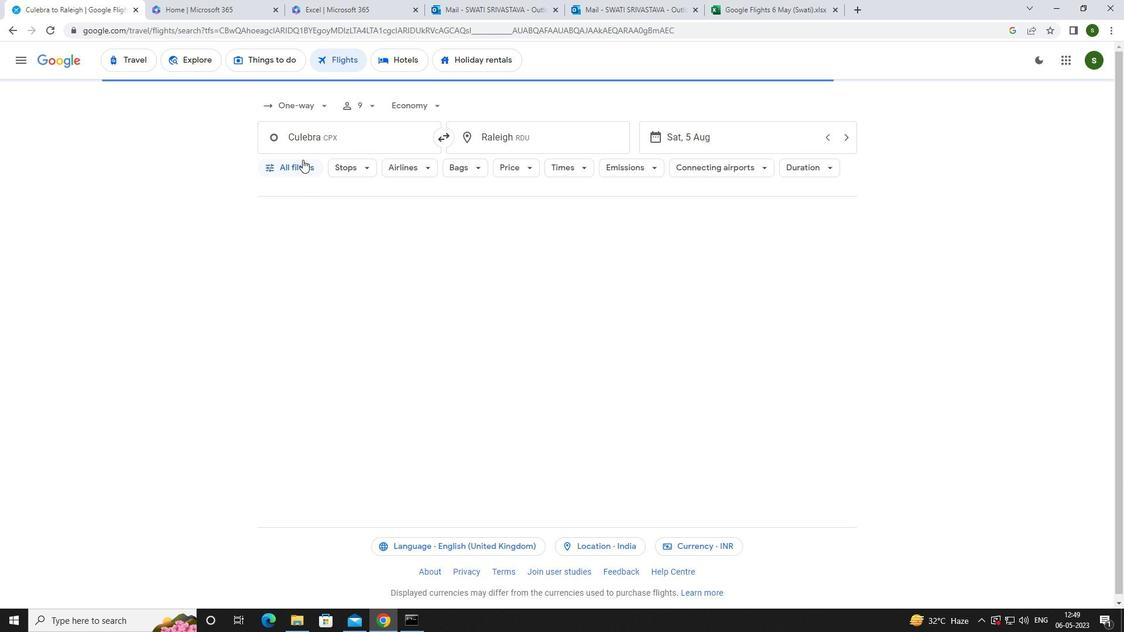 
Action: Mouse pressed left at (302, 161)
Screenshot: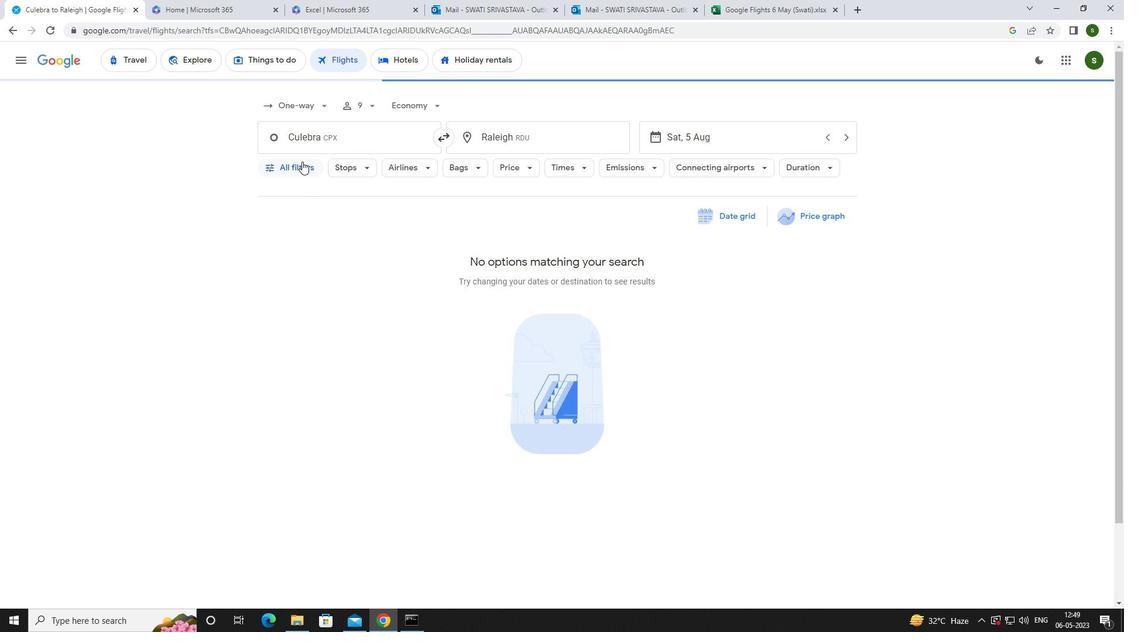 
Action: Mouse moved to (433, 416)
Screenshot: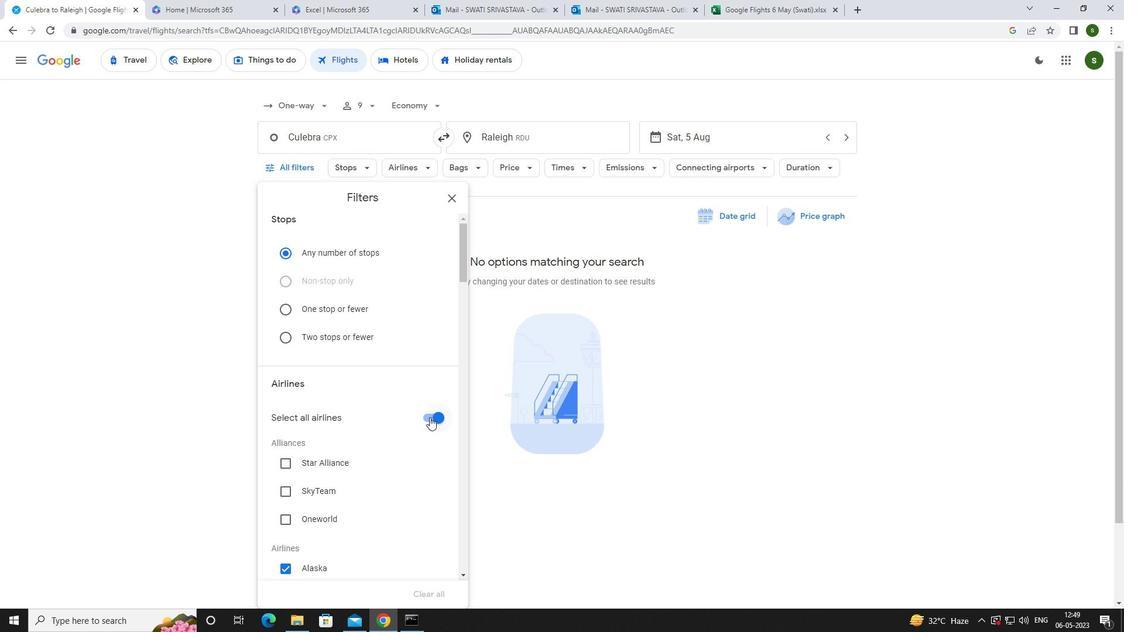 
Action: Mouse pressed left at (433, 416)
Screenshot: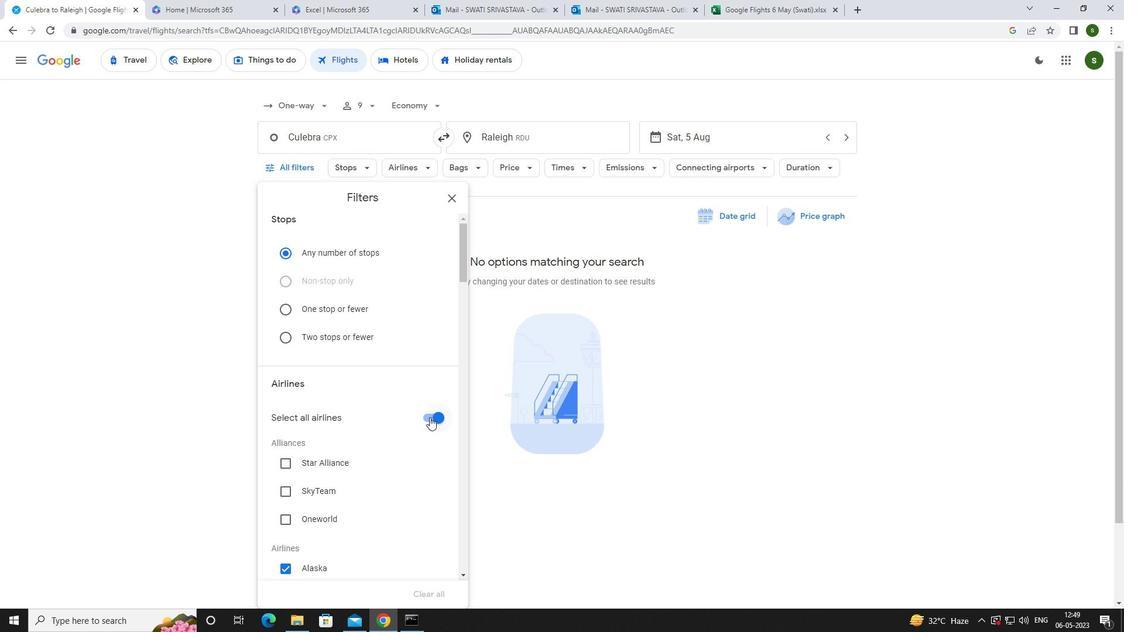 
Action: Mouse moved to (393, 408)
Screenshot: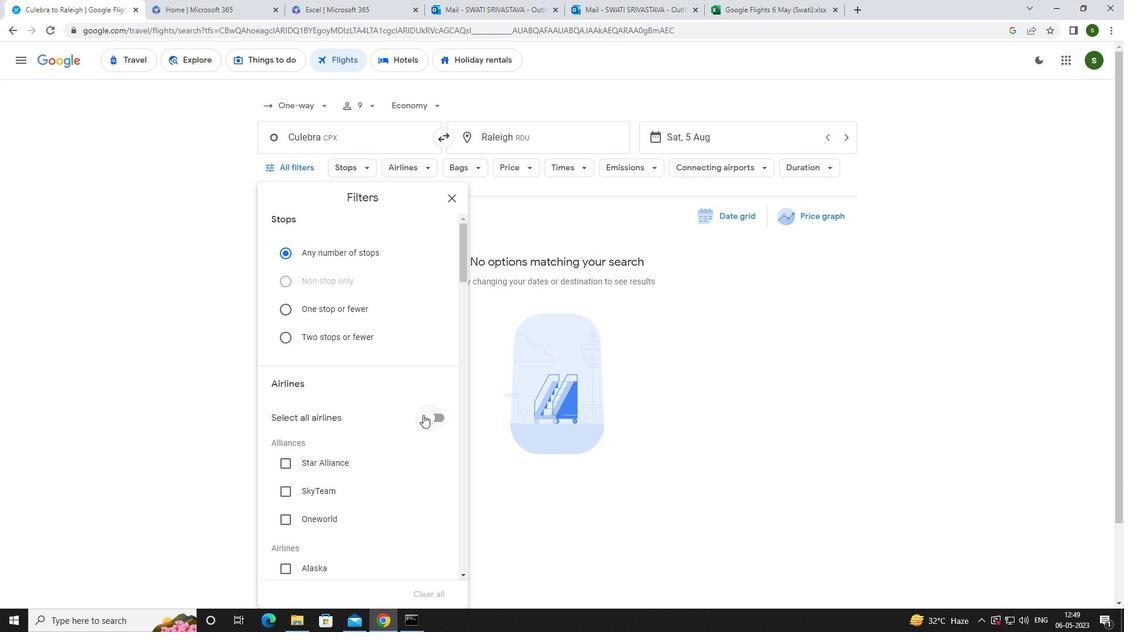 
Action: Mouse scrolled (393, 408) with delta (0, 0)
Screenshot: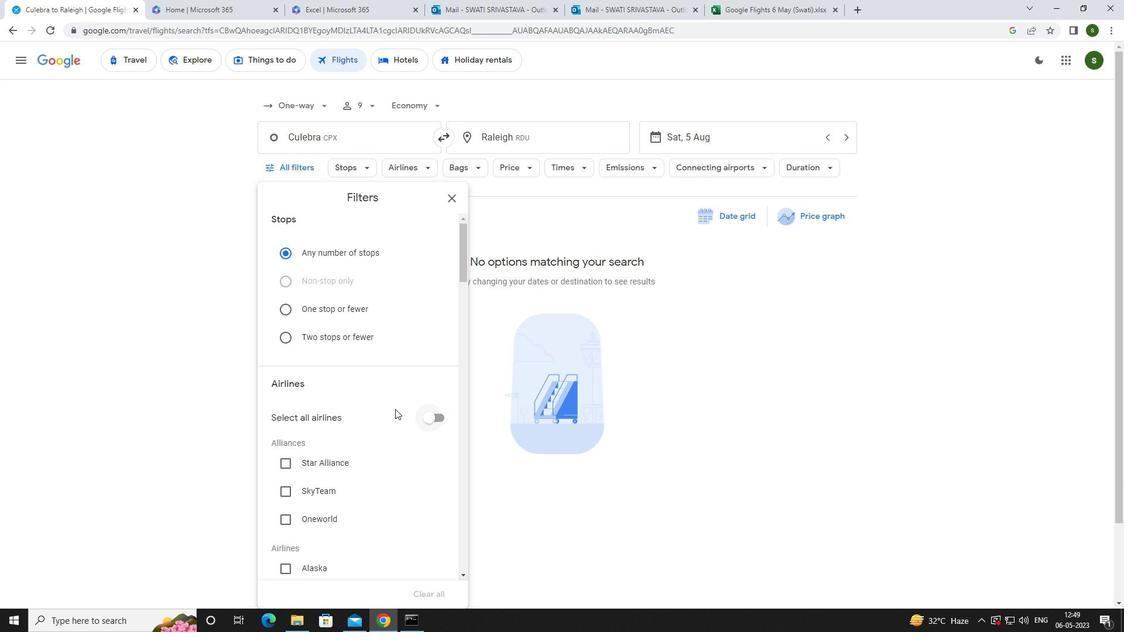
Action: Mouse scrolled (393, 408) with delta (0, 0)
Screenshot: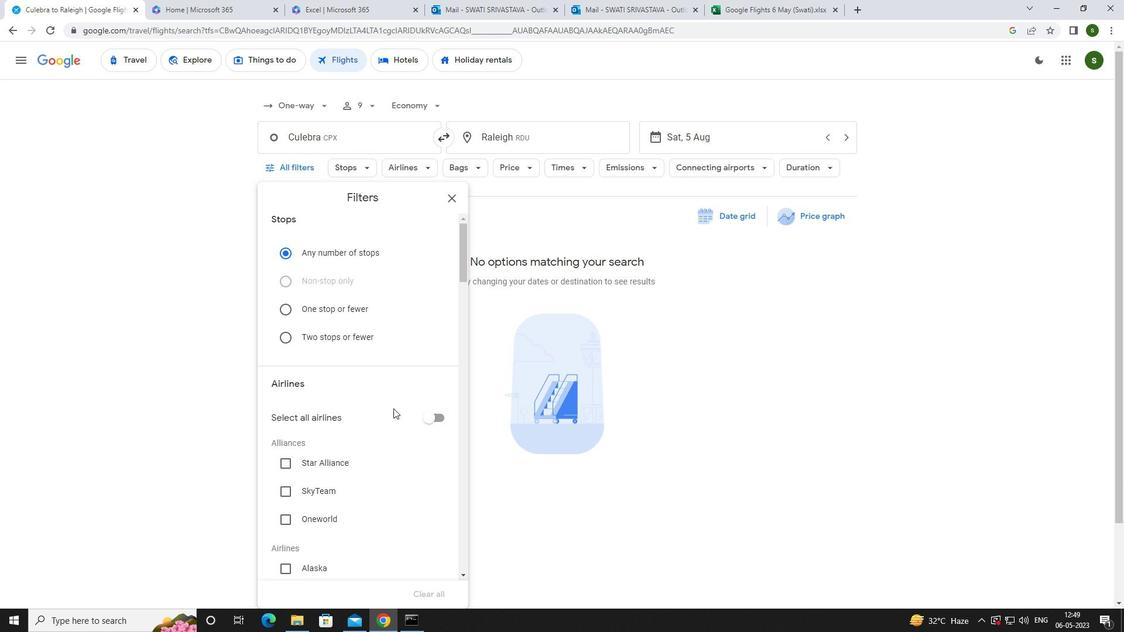 
Action: Mouse scrolled (393, 408) with delta (0, 0)
Screenshot: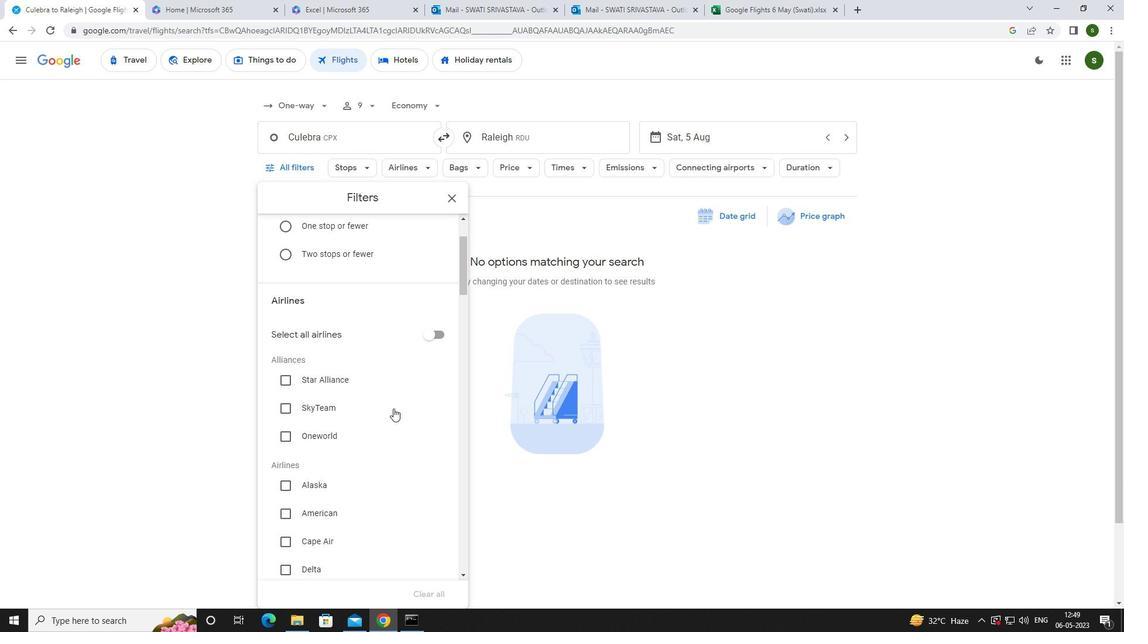 
Action: Mouse moved to (317, 473)
Screenshot: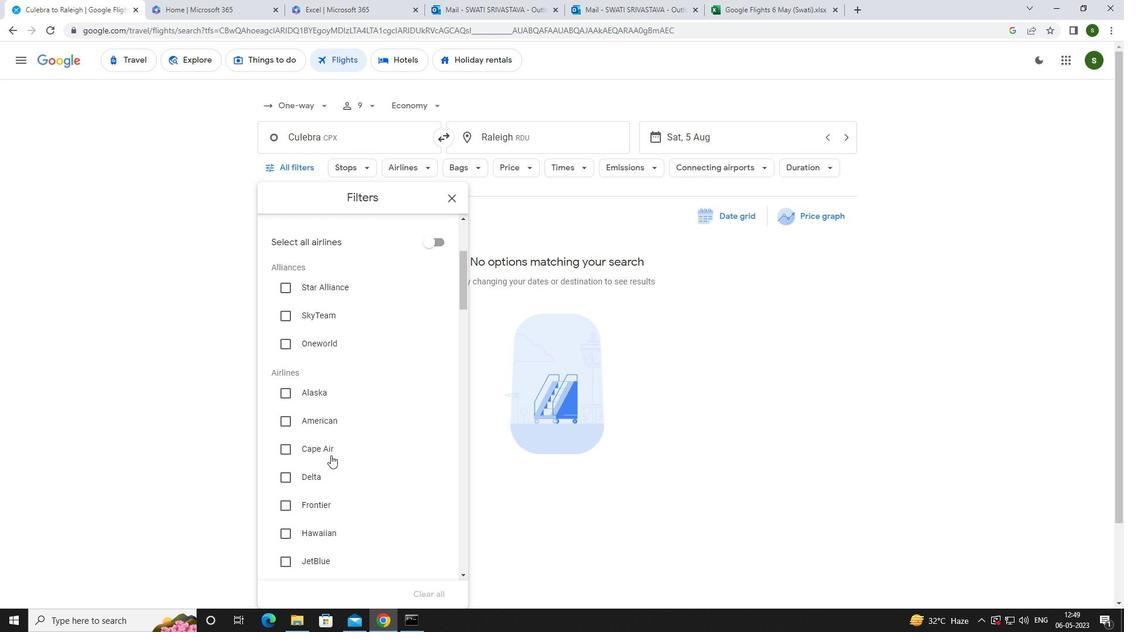 
Action: Mouse pressed left at (317, 473)
Screenshot: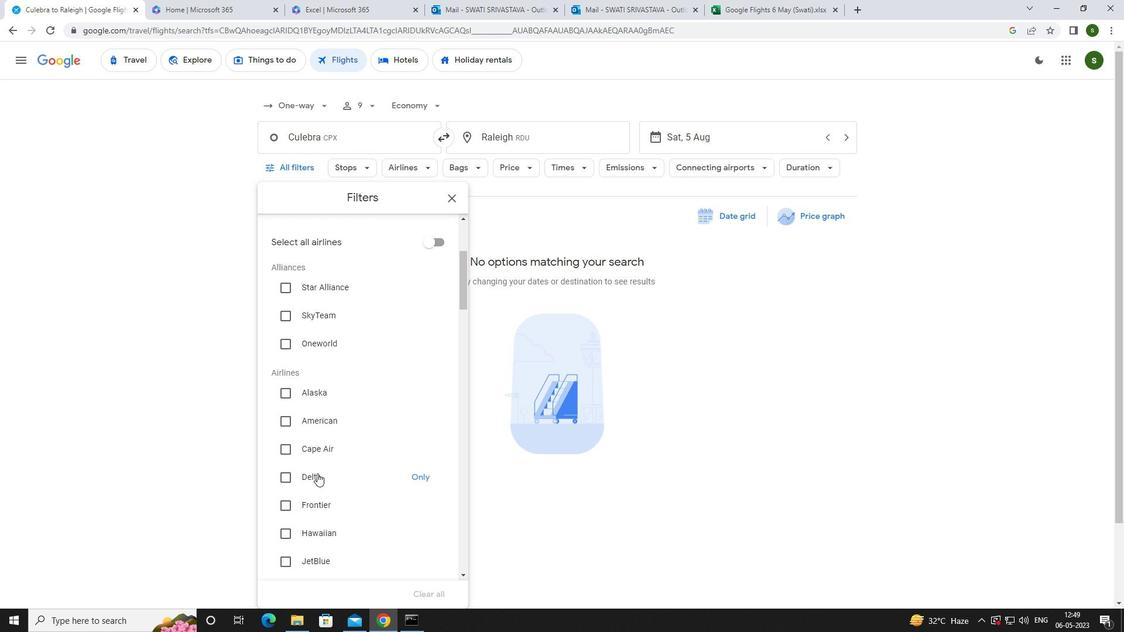
Action: Mouse moved to (316, 474)
Screenshot: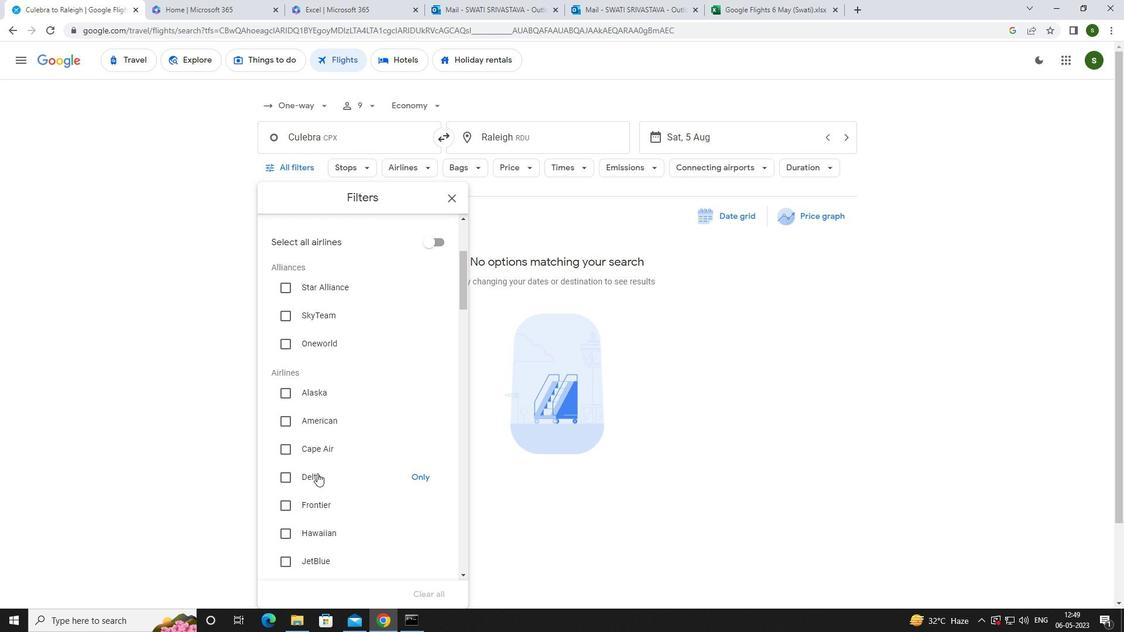 
Action: Mouse scrolled (316, 474) with delta (0, 0)
Screenshot: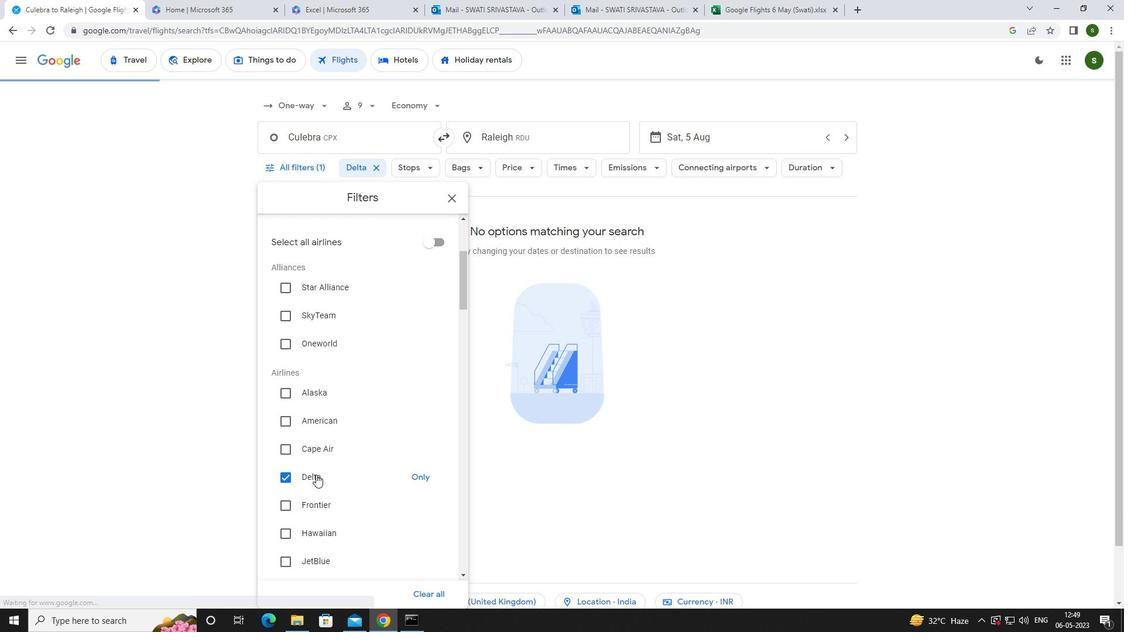 
Action: Mouse scrolled (316, 474) with delta (0, 0)
Screenshot: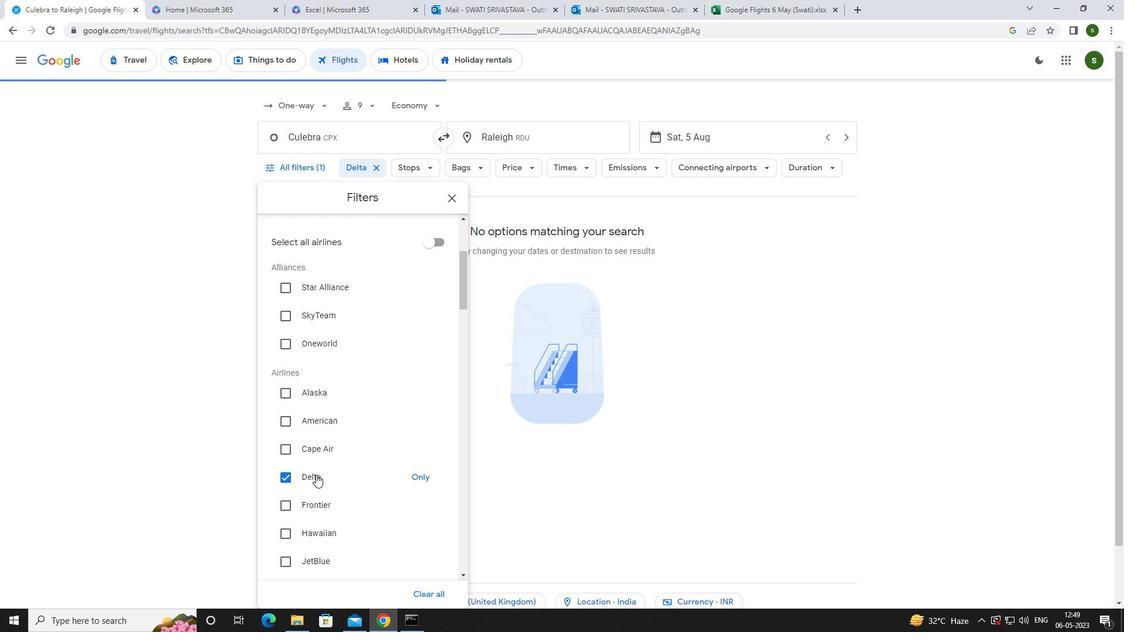 
Action: Mouse scrolled (316, 474) with delta (0, 0)
Screenshot: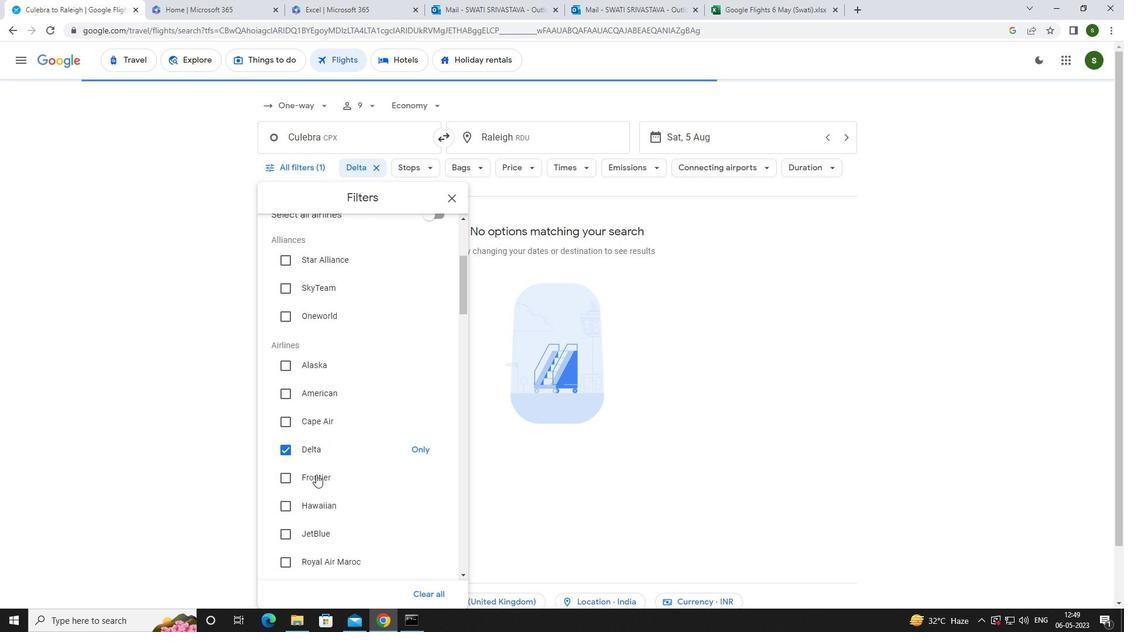 
Action: Mouse scrolled (316, 474) with delta (0, 0)
Screenshot: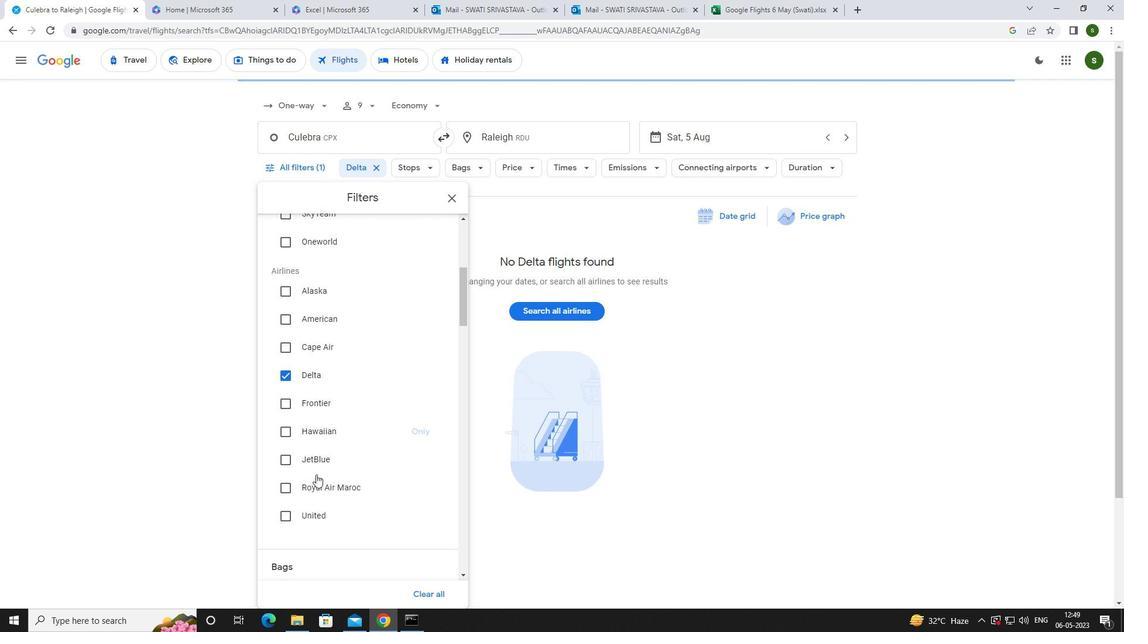 
Action: Mouse moved to (436, 464)
Screenshot: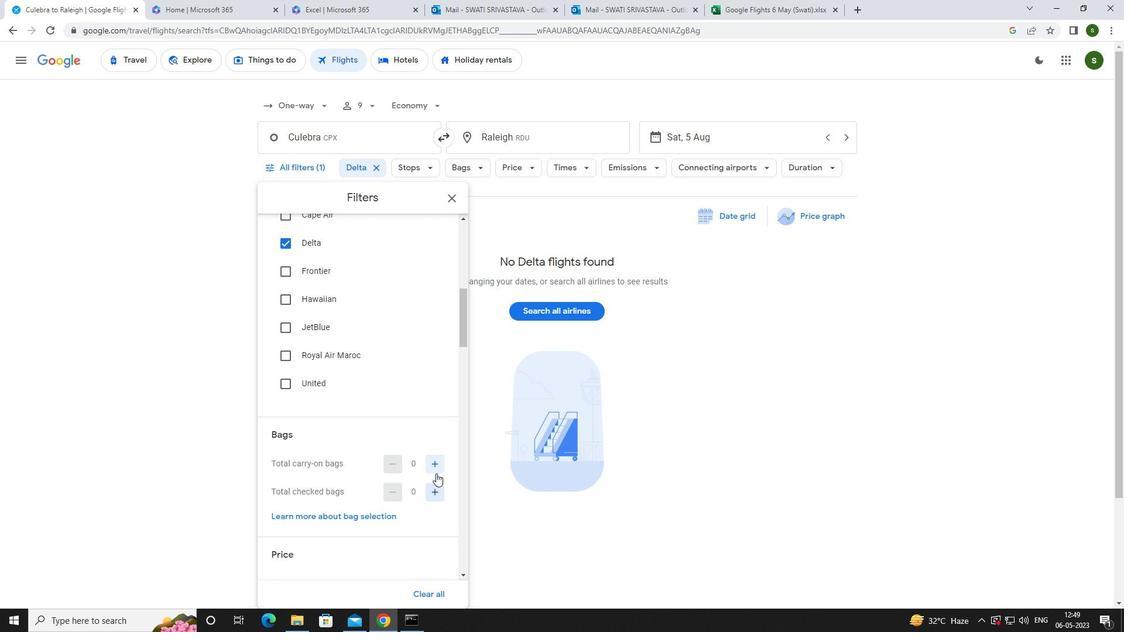 
Action: Mouse pressed left at (436, 464)
Screenshot: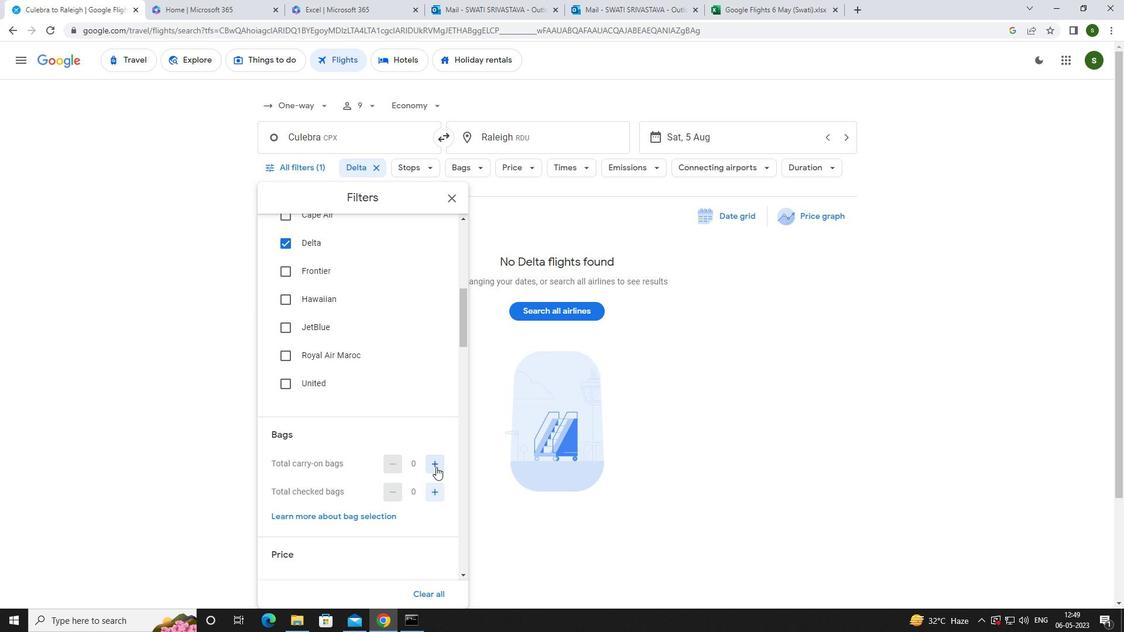 
Action: Mouse moved to (432, 464)
Screenshot: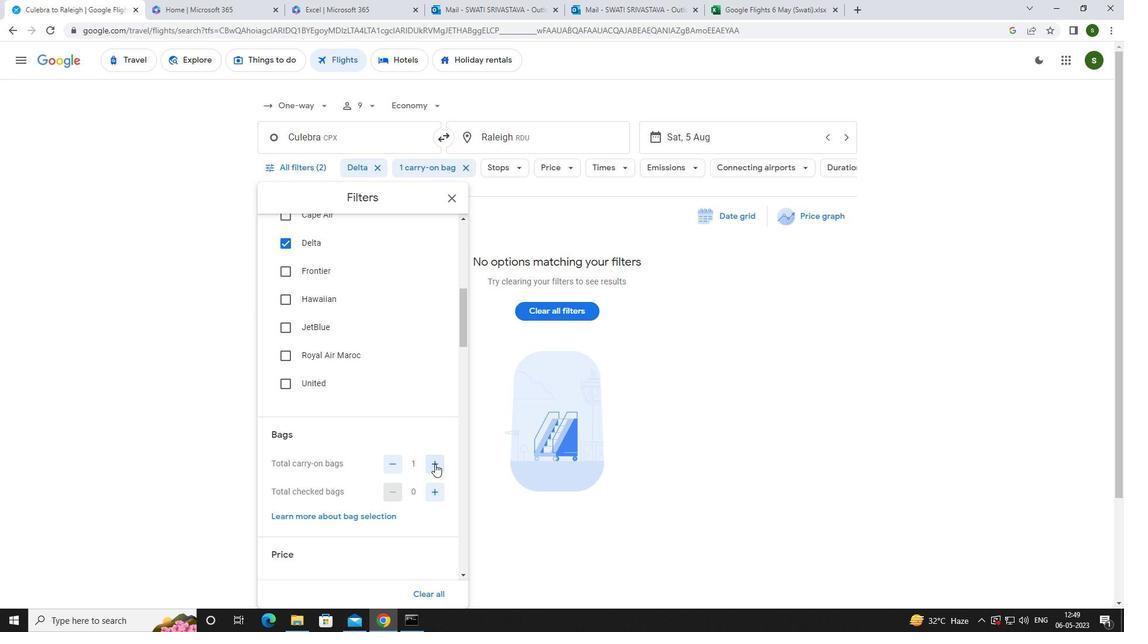 
Action: Mouse scrolled (432, 464) with delta (0, 0)
Screenshot: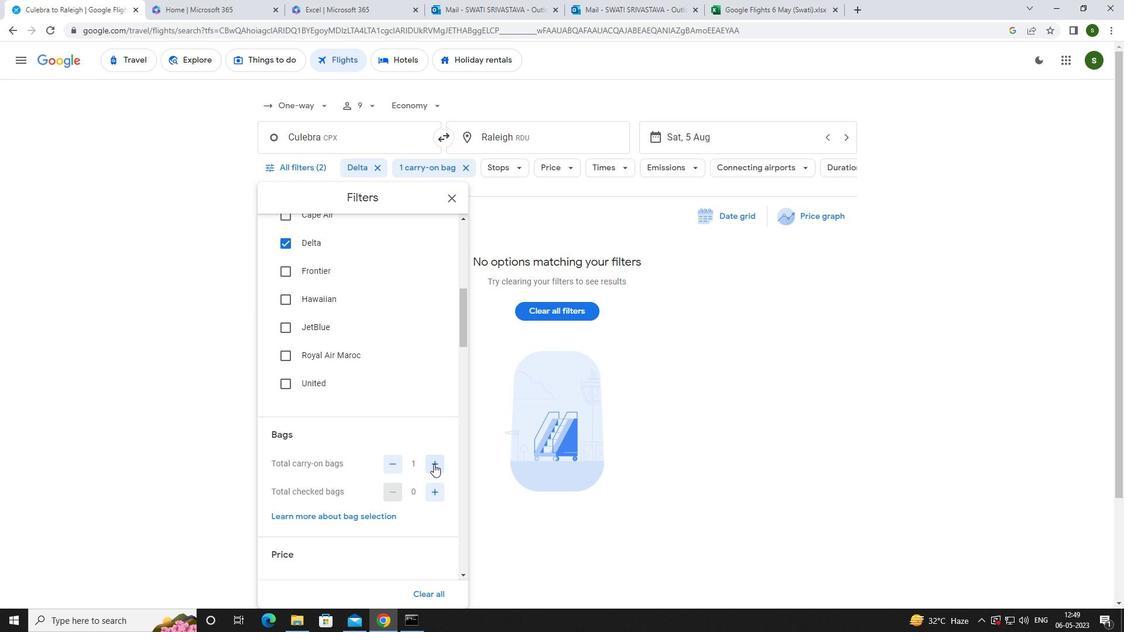 
Action: Mouse scrolled (432, 464) with delta (0, 0)
Screenshot: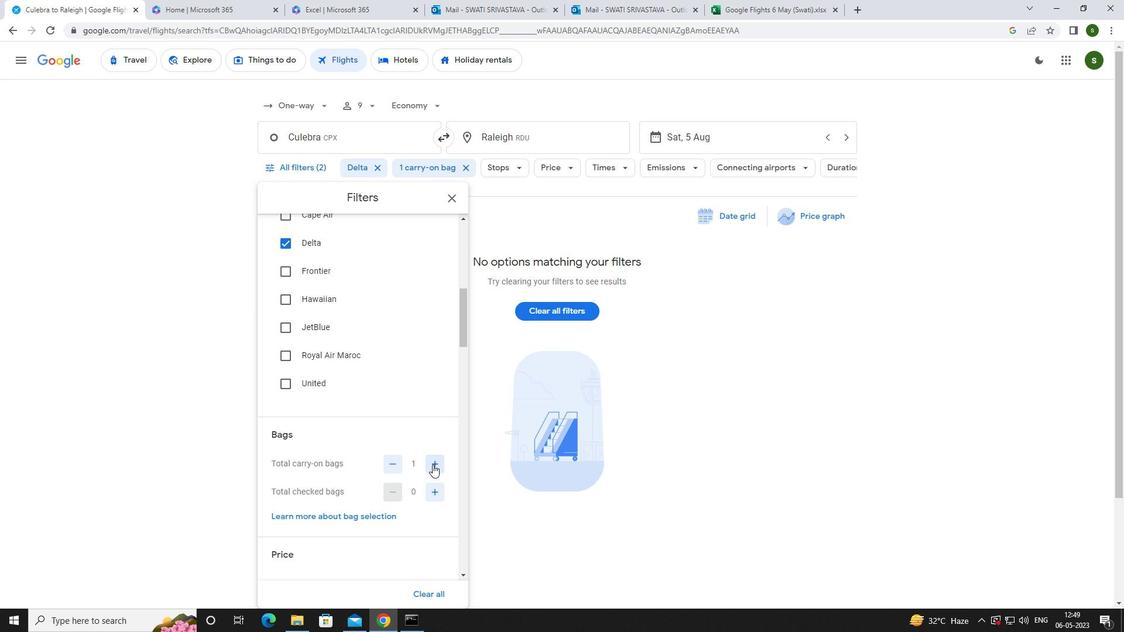 
Action: Mouse moved to (439, 485)
Screenshot: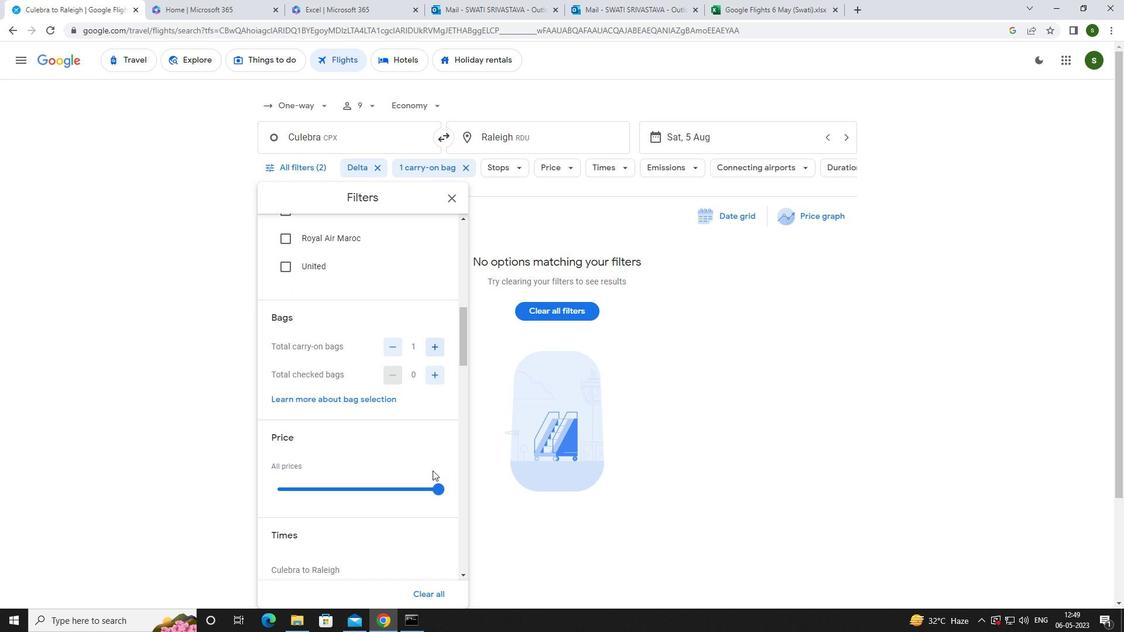 
Action: Mouse pressed left at (439, 485)
Screenshot: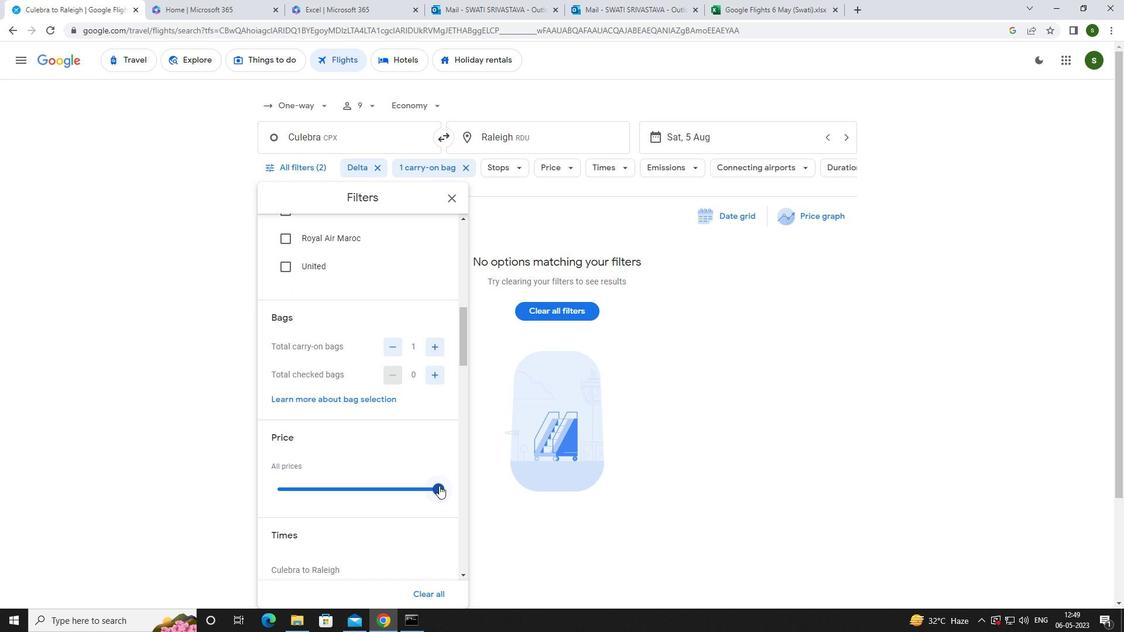 
Action: Mouse scrolled (439, 485) with delta (0, 0)
Screenshot: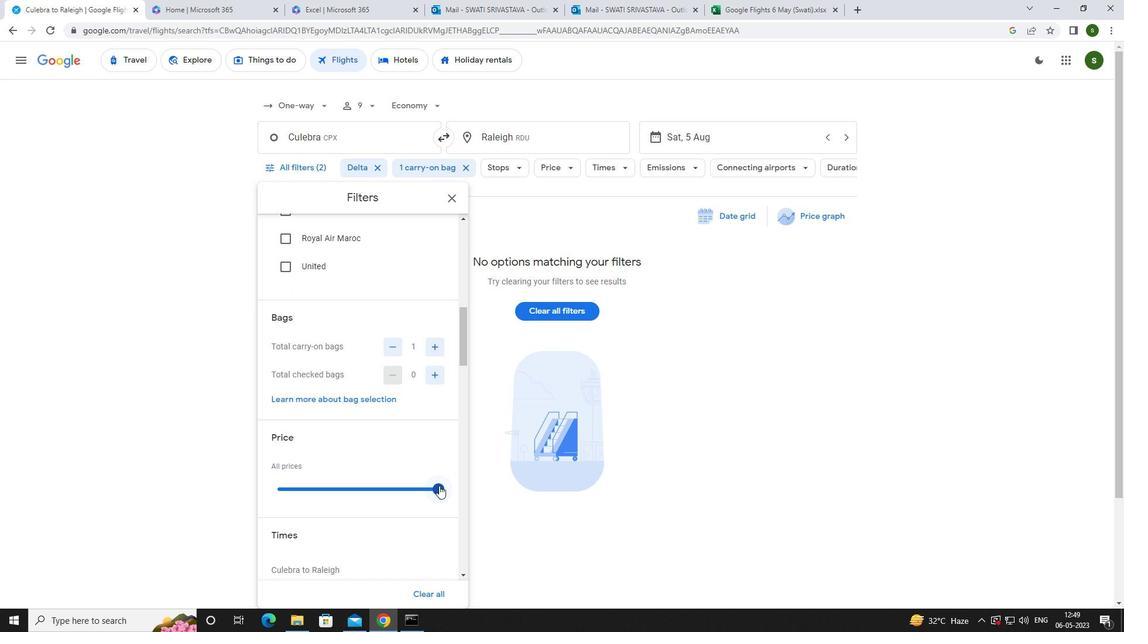 
Action: Mouse scrolled (439, 485) with delta (0, 0)
Screenshot: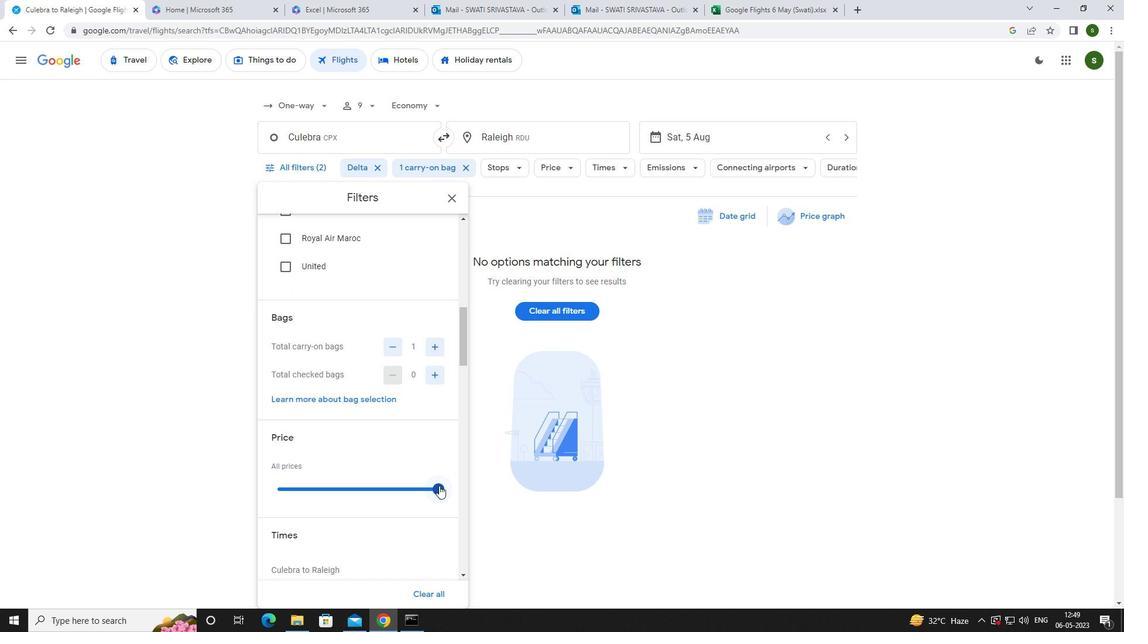 
Action: Mouse moved to (281, 504)
Screenshot: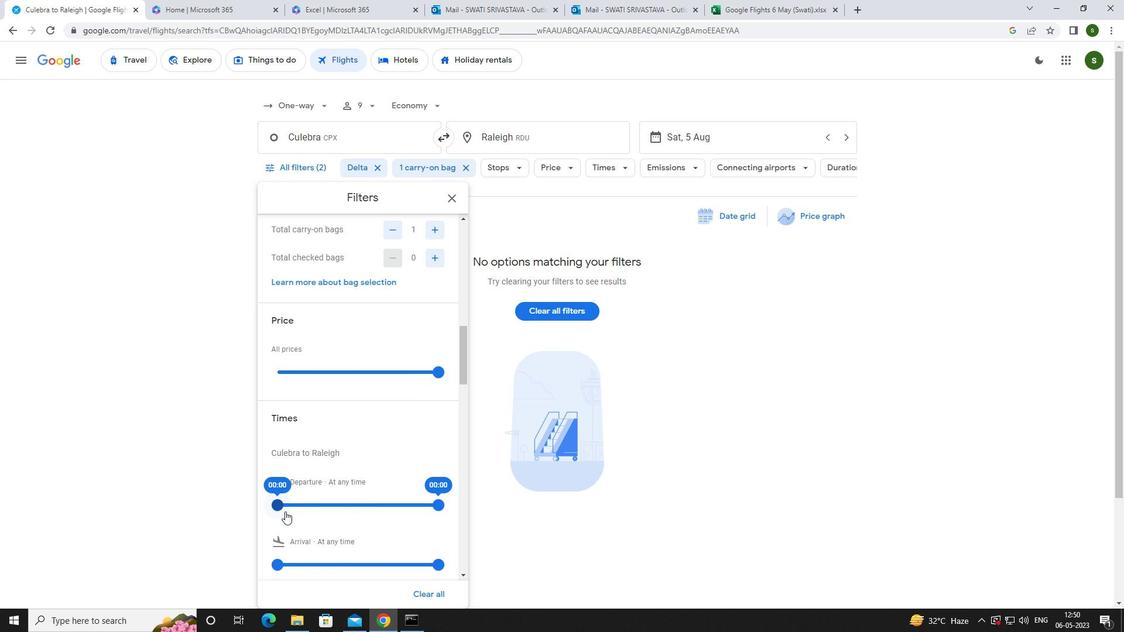 
Action: Mouse pressed left at (281, 504)
Screenshot: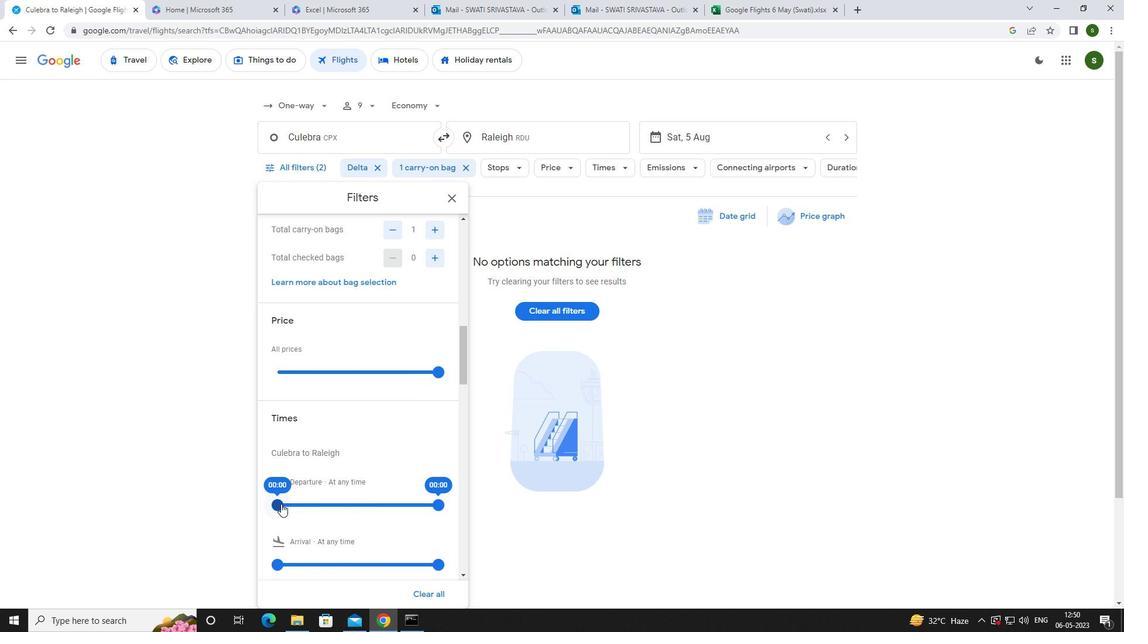 
Action: Mouse moved to (509, 545)
Screenshot: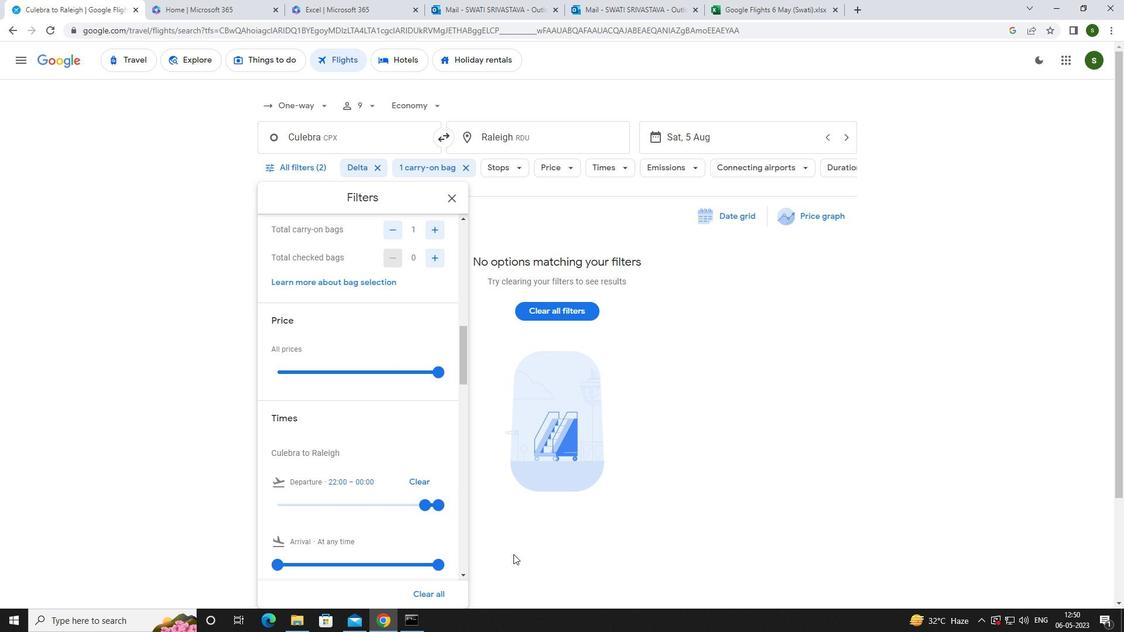 
Action: Mouse pressed left at (509, 545)
Screenshot: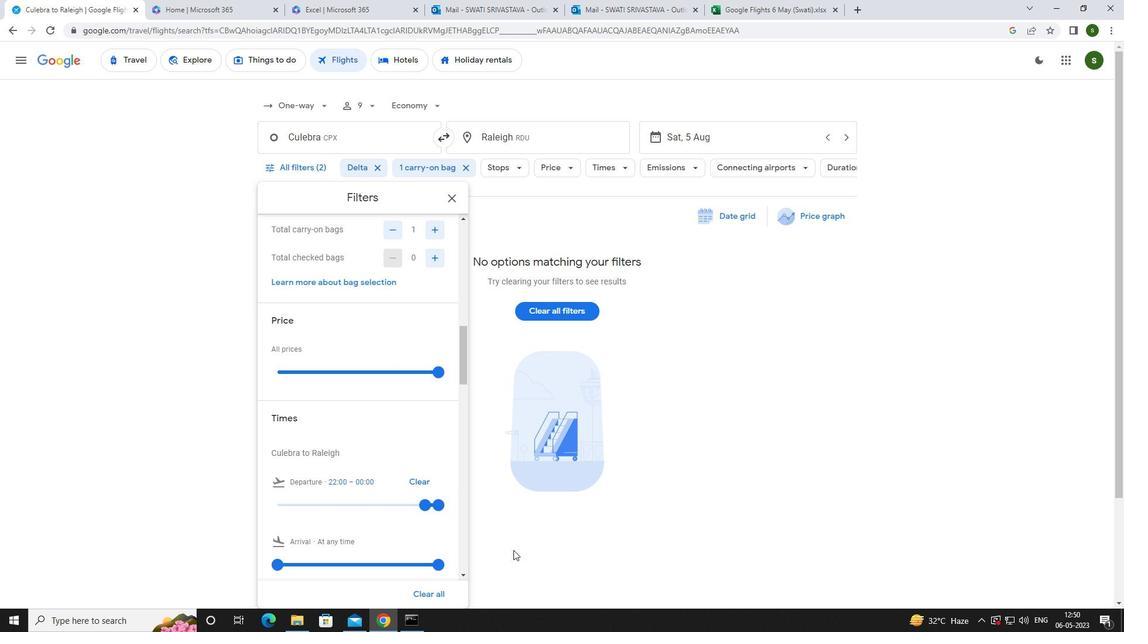 
